 Task: Open Card Diversity and Inclusion Training in Board Corporate Social Responsibility Campaigns to Workspace Financial Planning and Analysis and add a team member Softage.1@softage.net, a label Red, a checklist Data Management, an attachment from your onedrive, a color Red and finally, add a card description 'Create and send out employee satisfaction survey on company policies and procedures' and a comment 'This task presents an opportunity to demonstrate our creativity and innovation, thinking outside the box to find new solutions.'. Add a start date 'Jan 01, 1900' with a due date 'Jan 08, 1900'
Action: Mouse moved to (216, 146)
Screenshot: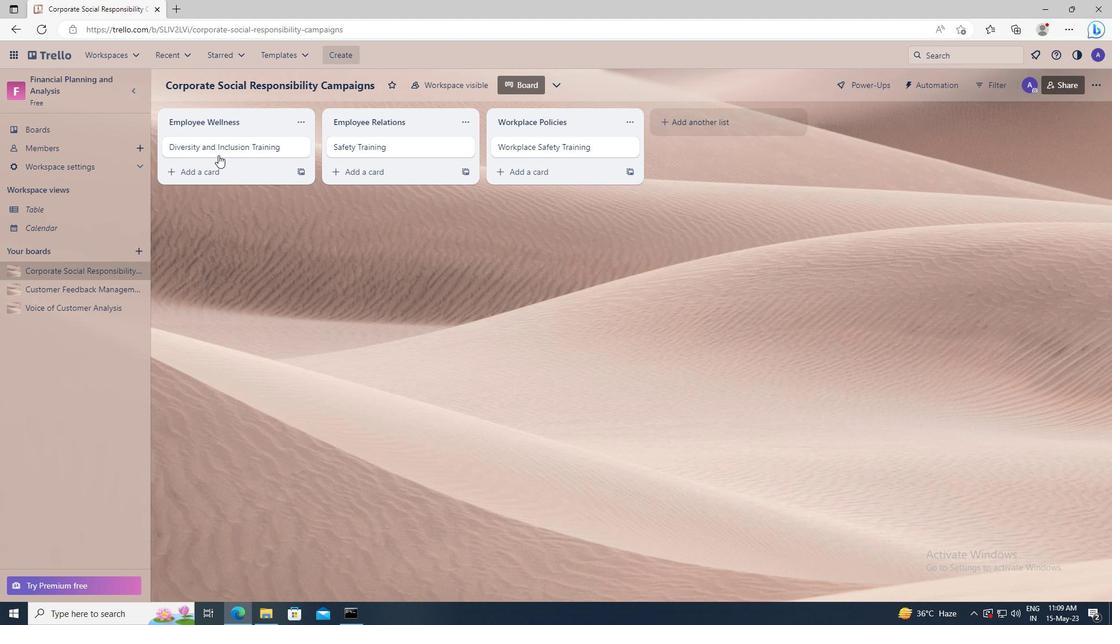 
Action: Mouse pressed left at (216, 146)
Screenshot: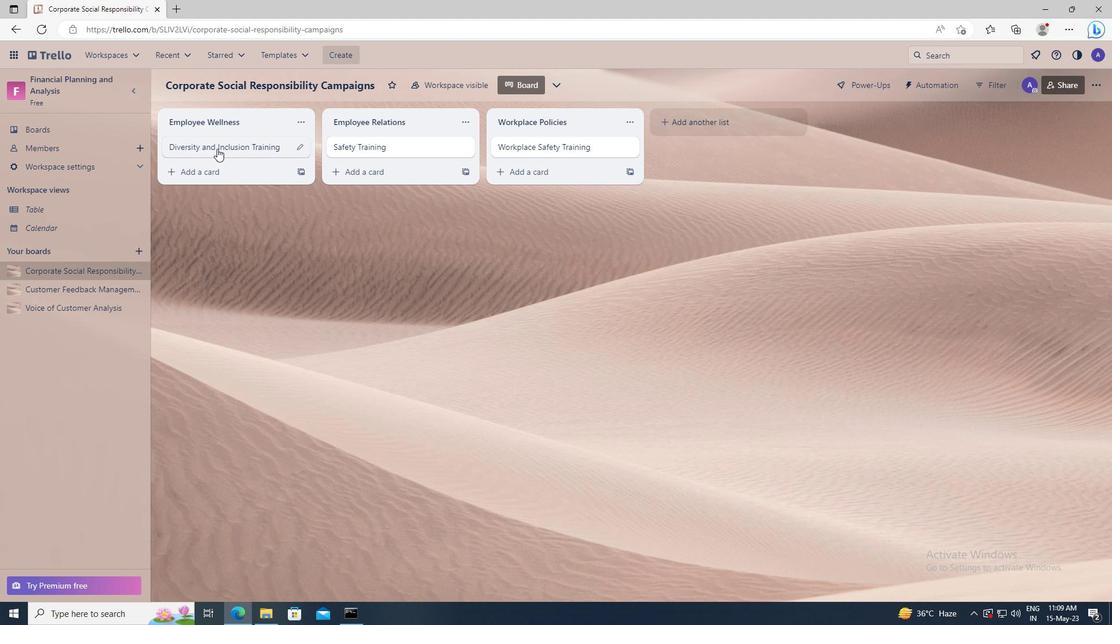 
Action: Mouse moved to (693, 144)
Screenshot: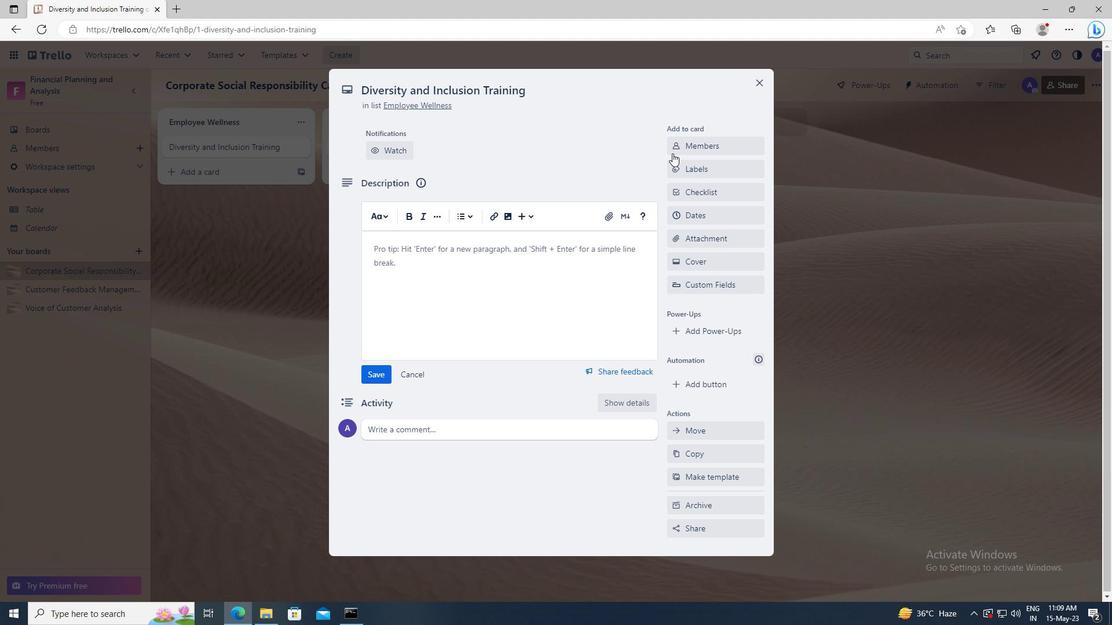 
Action: Mouse pressed left at (693, 144)
Screenshot: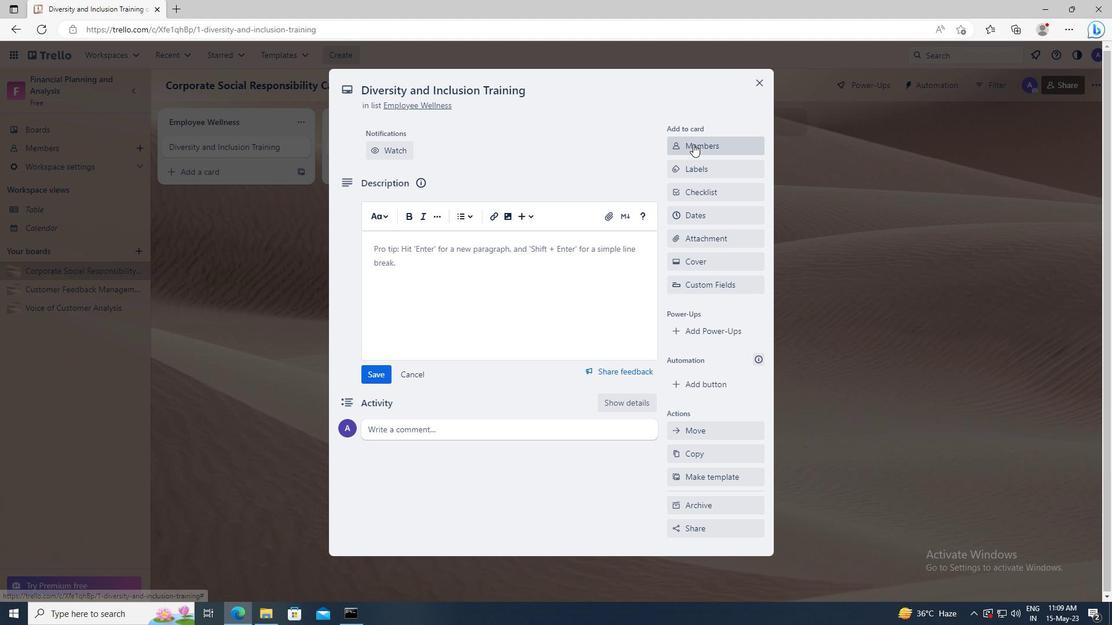 
Action: Mouse moved to (697, 199)
Screenshot: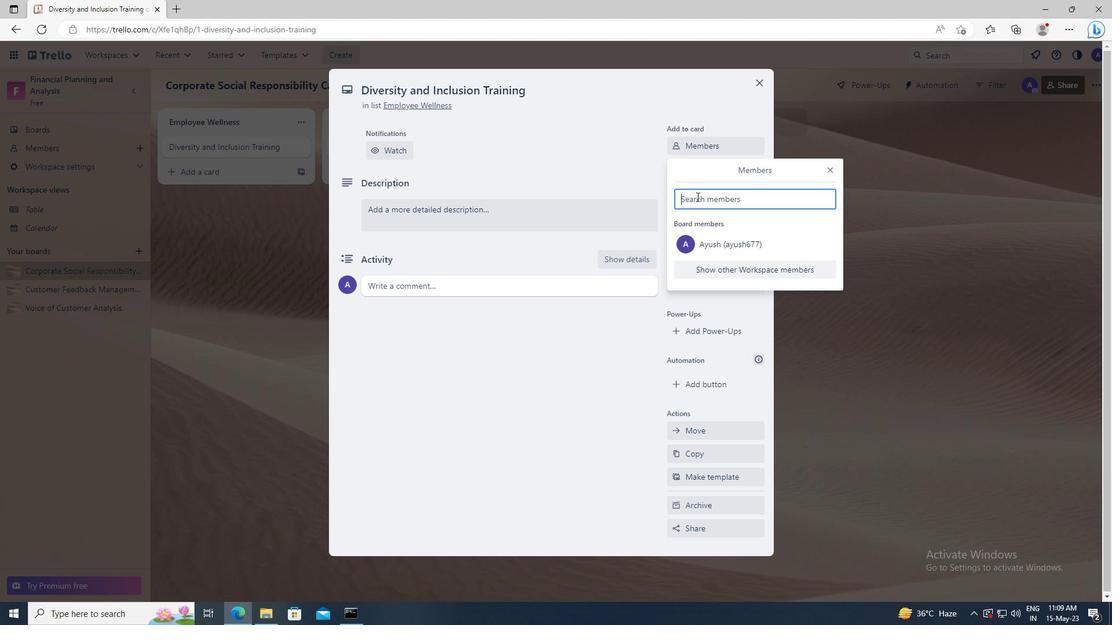 
Action: Mouse pressed left at (697, 199)
Screenshot: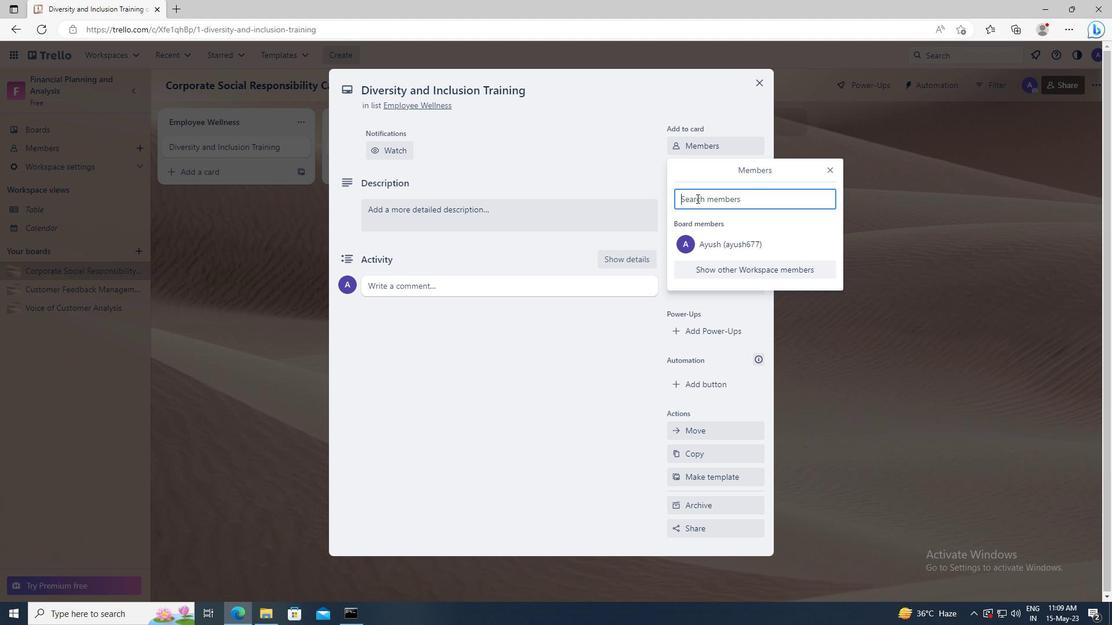 
Action: Key pressed <Key.shift>SOFTAGE.1
Screenshot: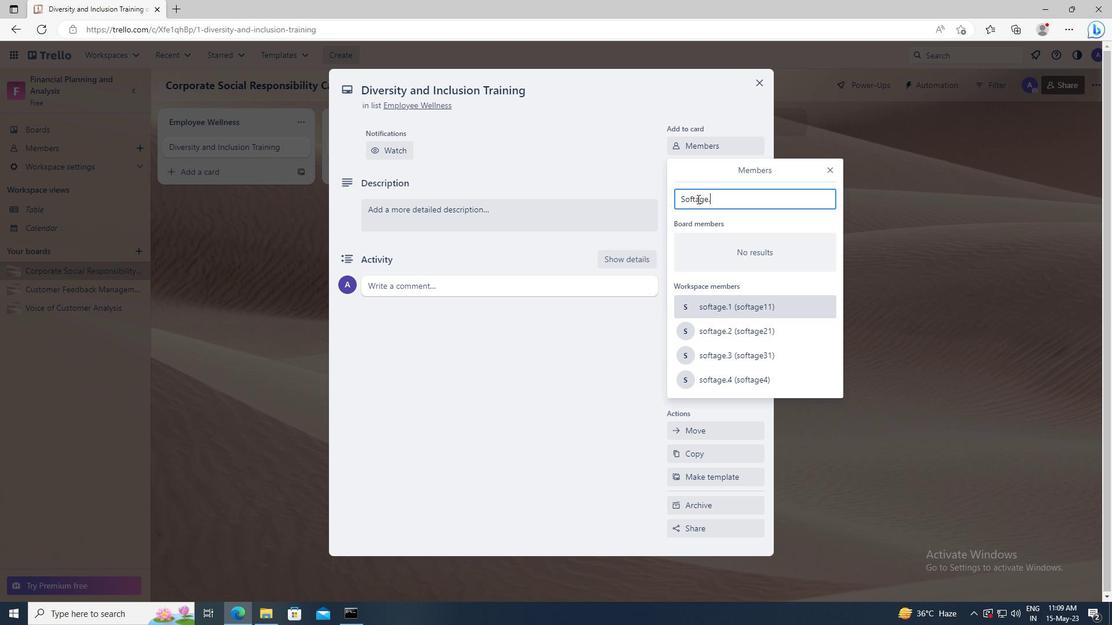 
Action: Mouse moved to (704, 304)
Screenshot: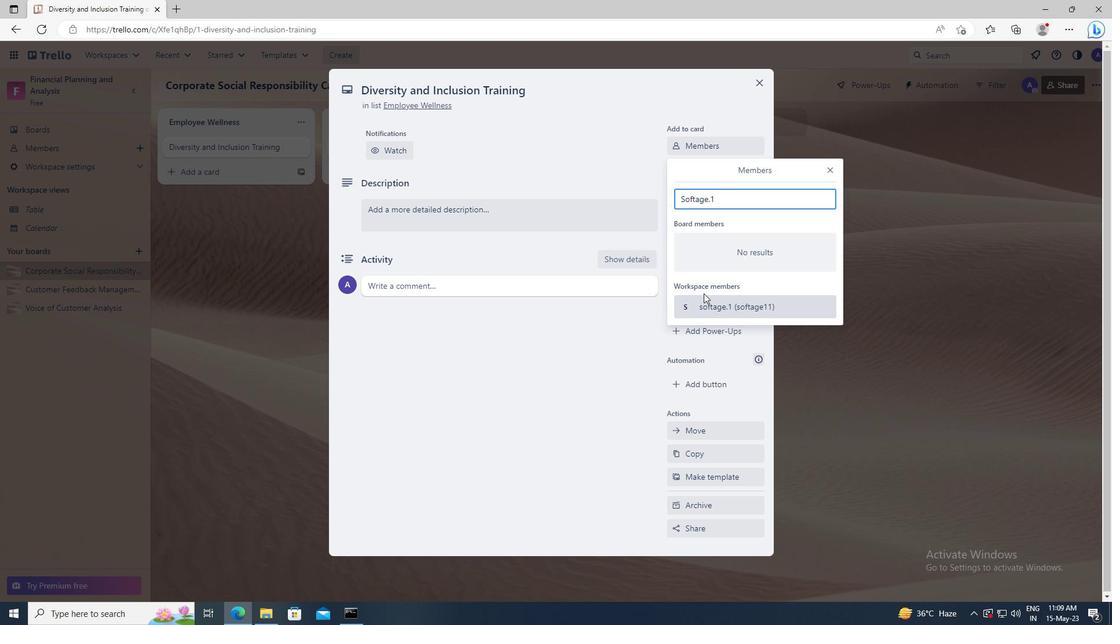 
Action: Mouse pressed left at (704, 304)
Screenshot: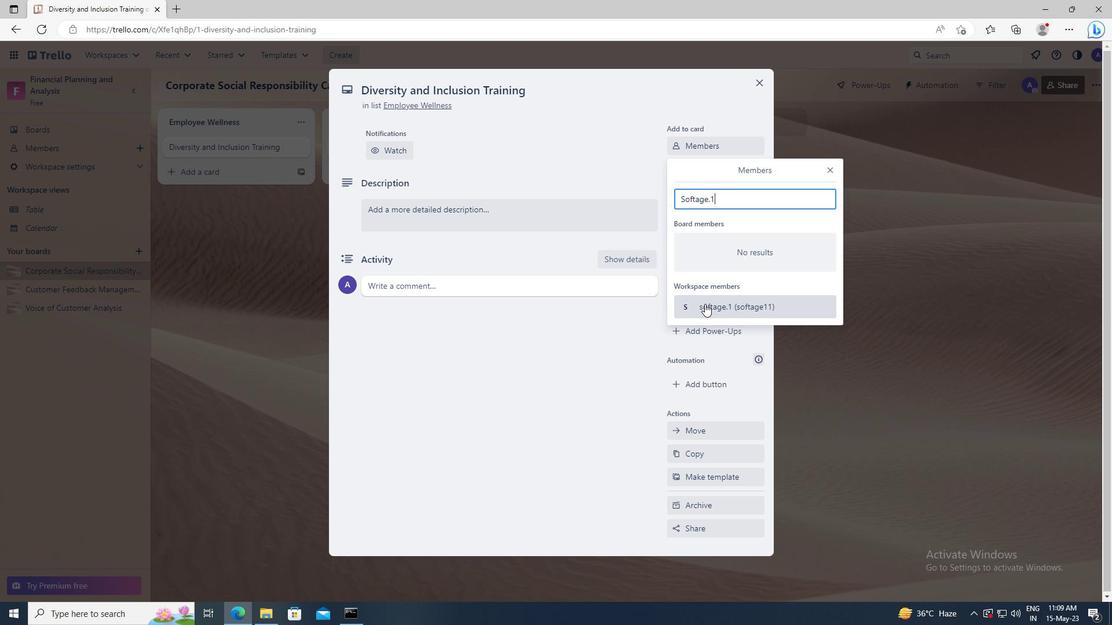 
Action: Mouse moved to (828, 168)
Screenshot: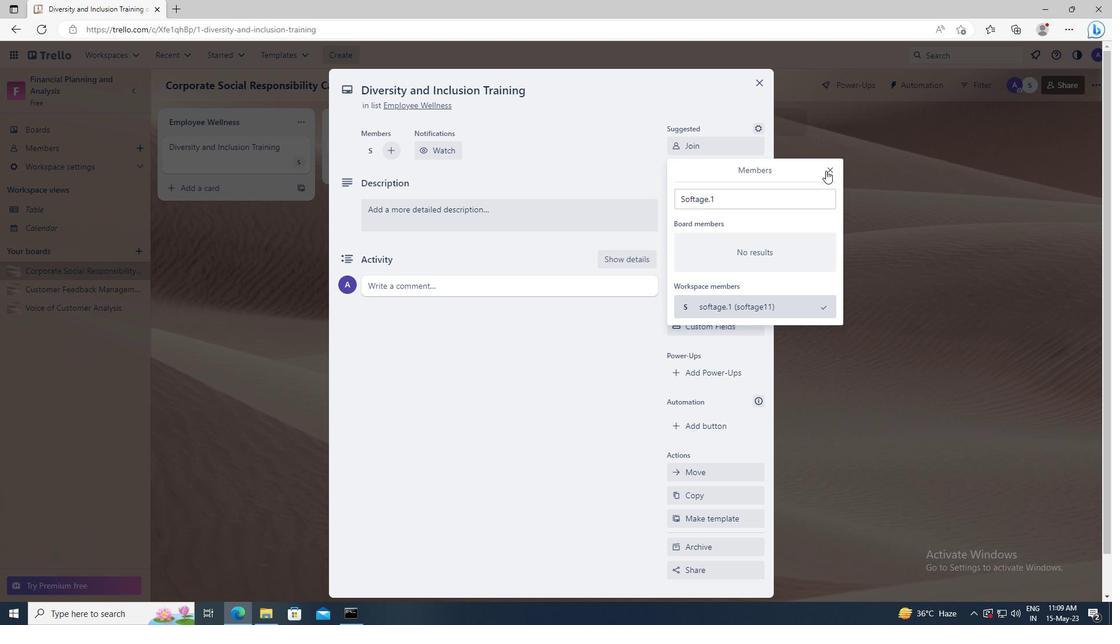 
Action: Mouse pressed left at (828, 168)
Screenshot: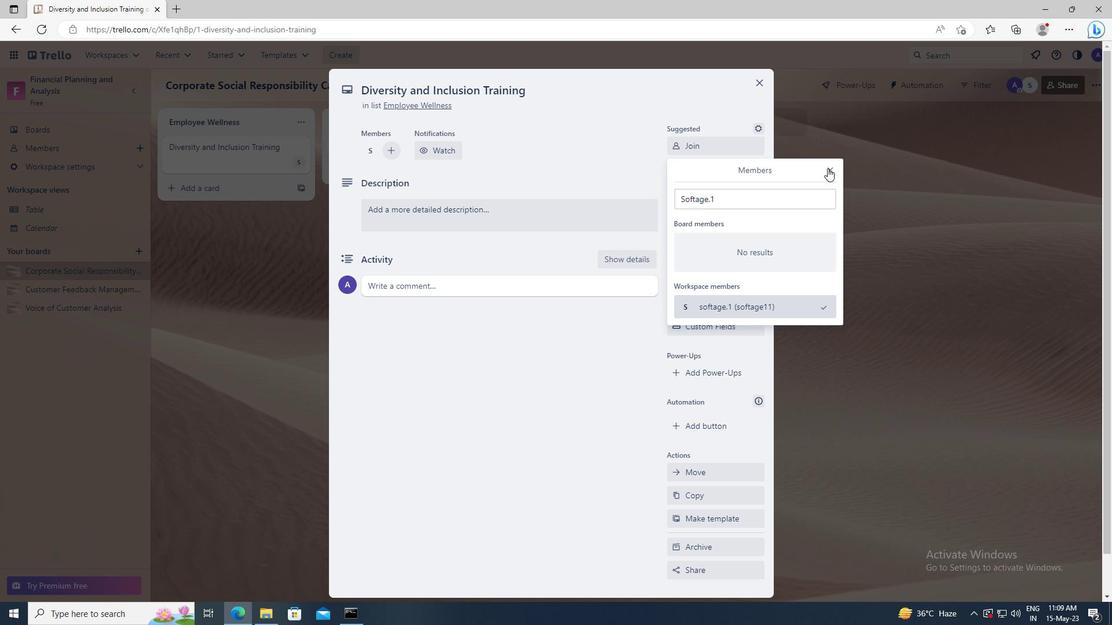 
Action: Mouse moved to (728, 206)
Screenshot: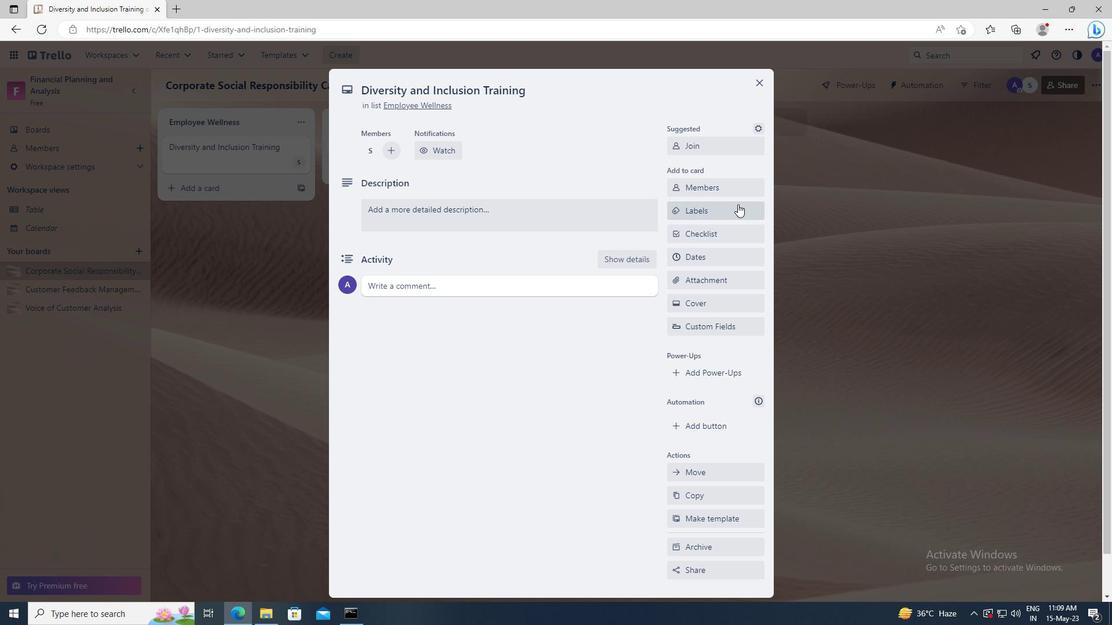 
Action: Mouse pressed left at (728, 206)
Screenshot: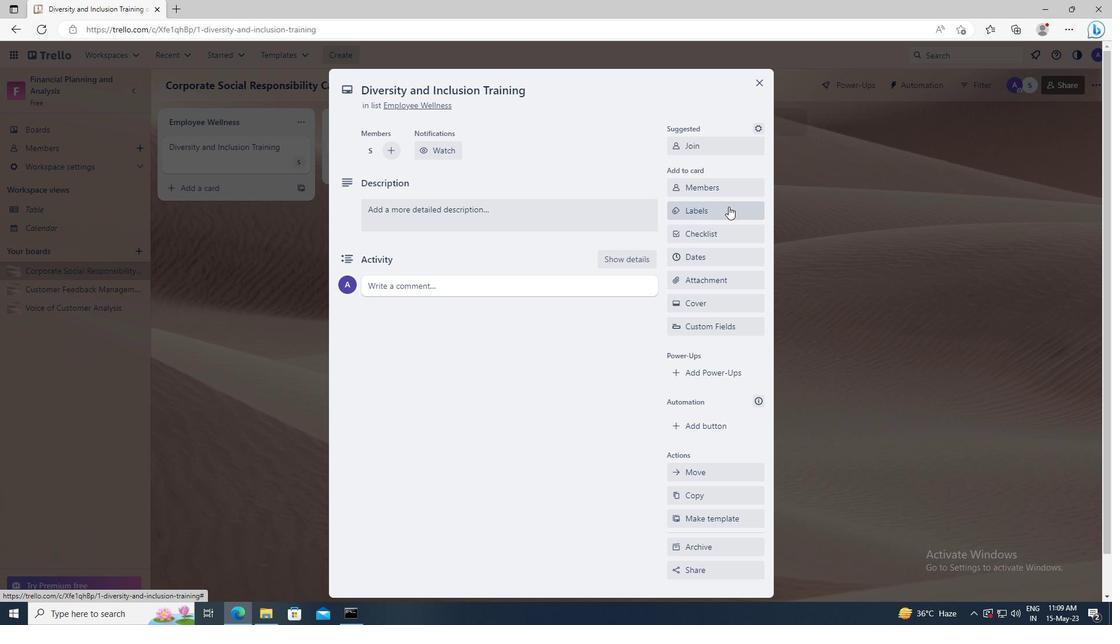 
Action: Mouse moved to (761, 436)
Screenshot: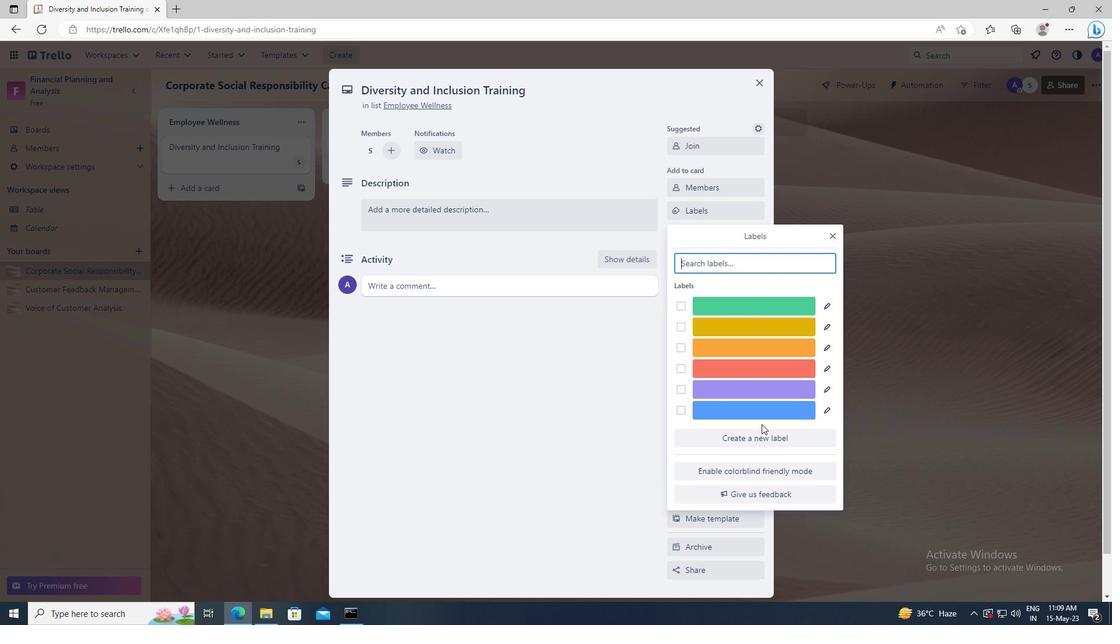 
Action: Mouse pressed left at (761, 436)
Screenshot: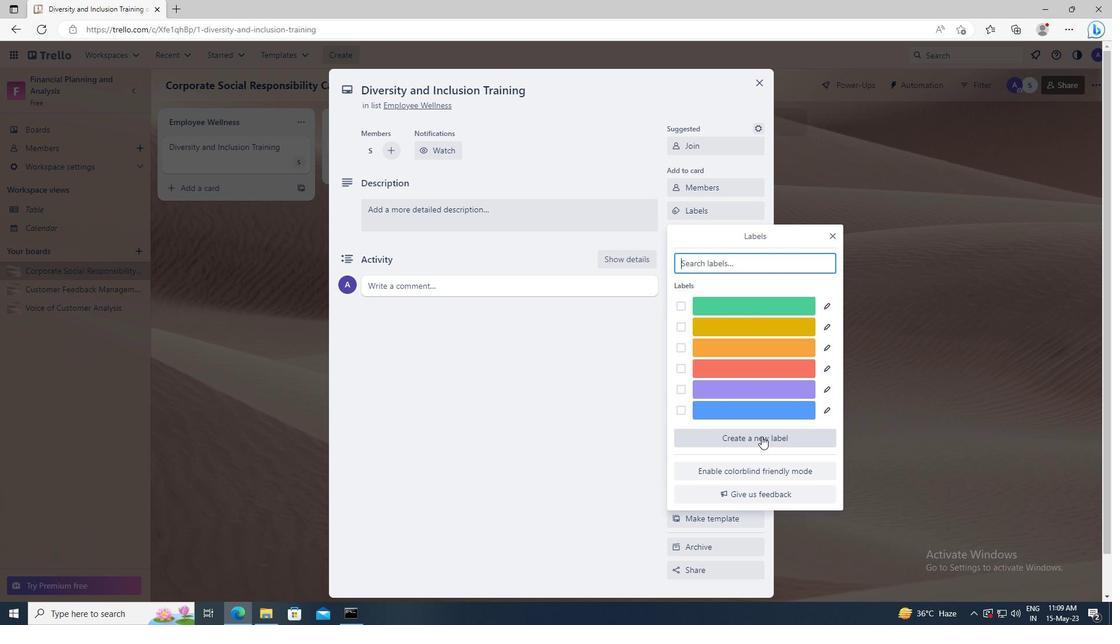 
Action: Mouse moved to (784, 404)
Screenshot: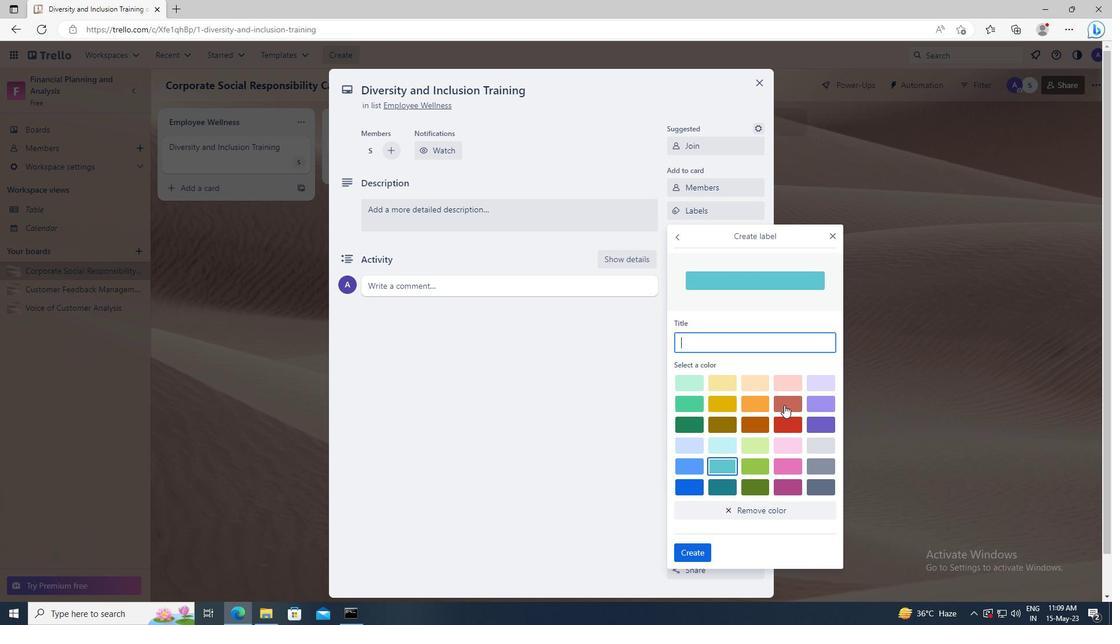 
Action: Mouse pressed left at (784, 404)
Screenshot: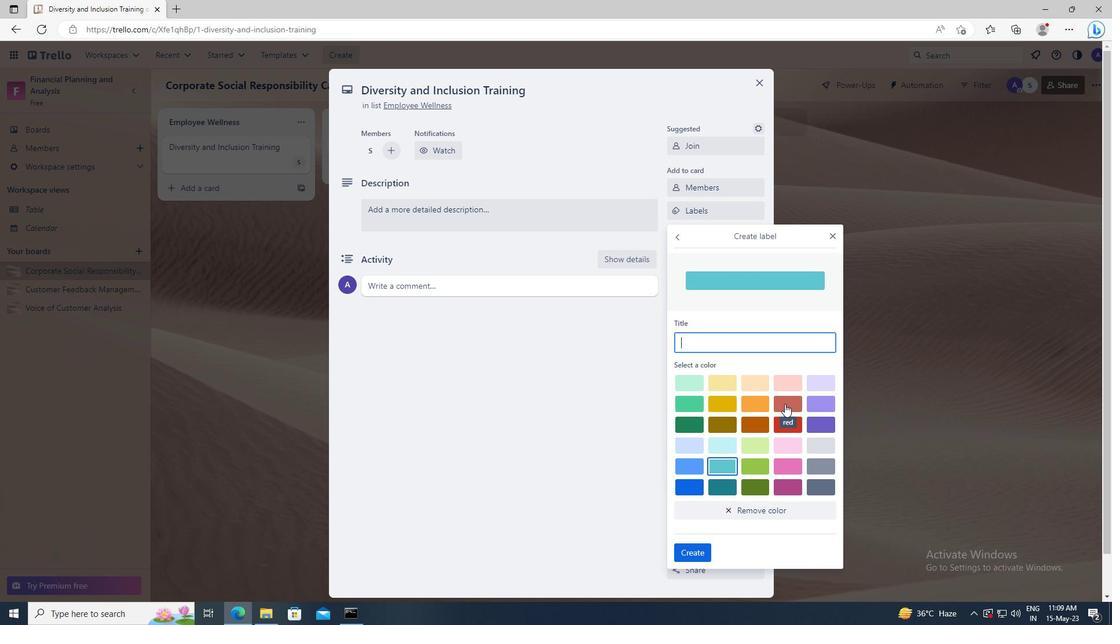 
Action: Mouse moved to (689, 554)
Screenshot: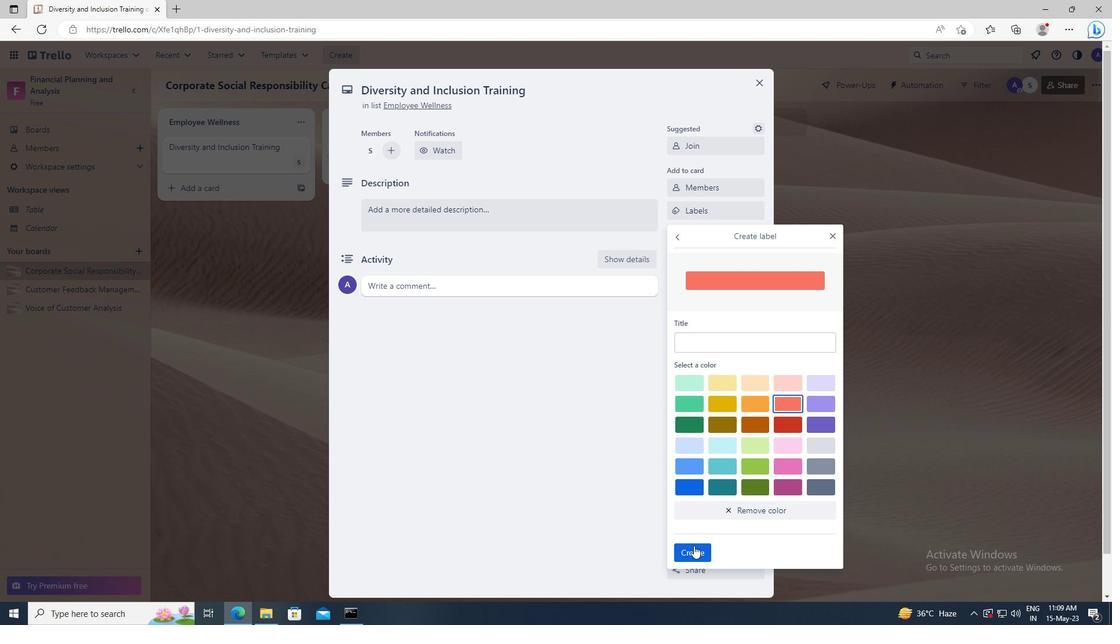 
Action: Mouse pressed left at (689, 554)
Screenshot: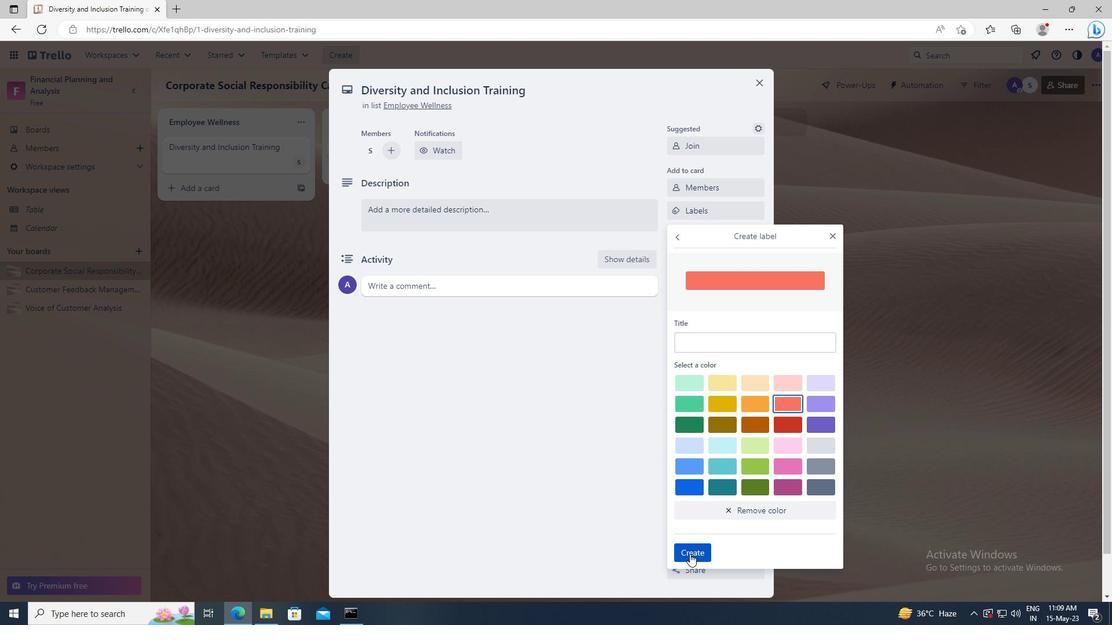 
Action: Mouse moved to (834, 236)
Screenshot: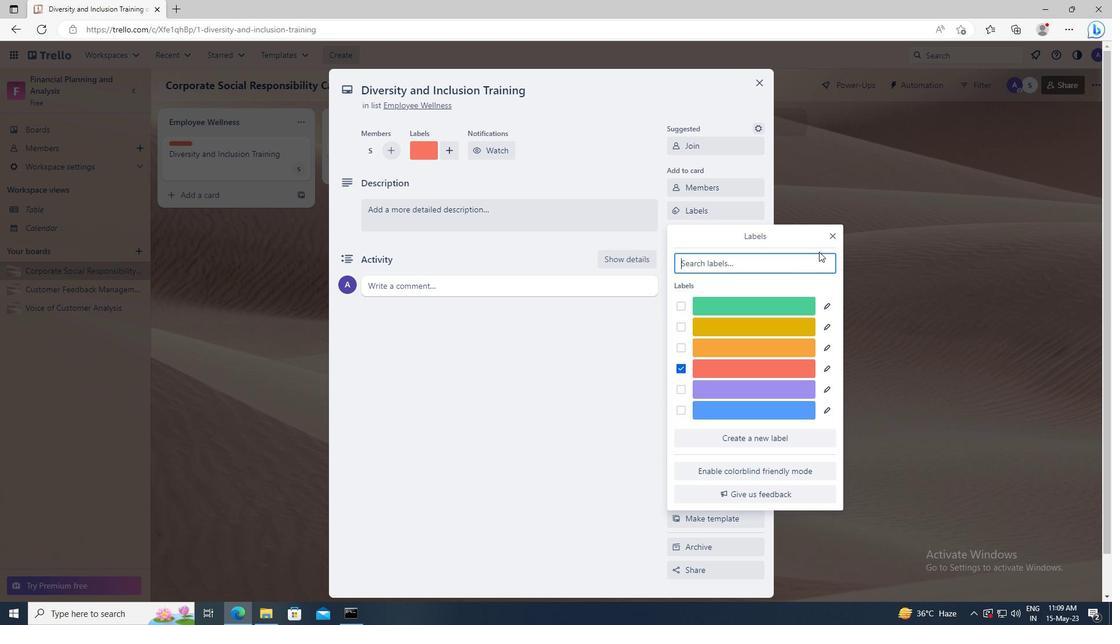 
Action: Mouse pressed left at (834, 236)
Screenshot: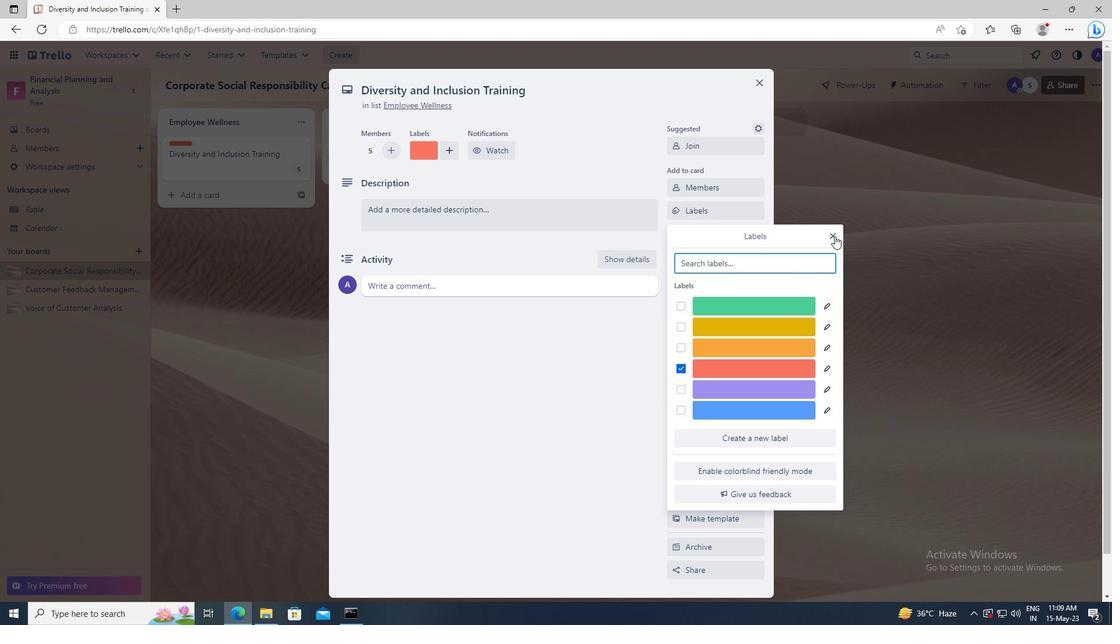 
Action: Mouse moved to (700, 238)
Screenshot: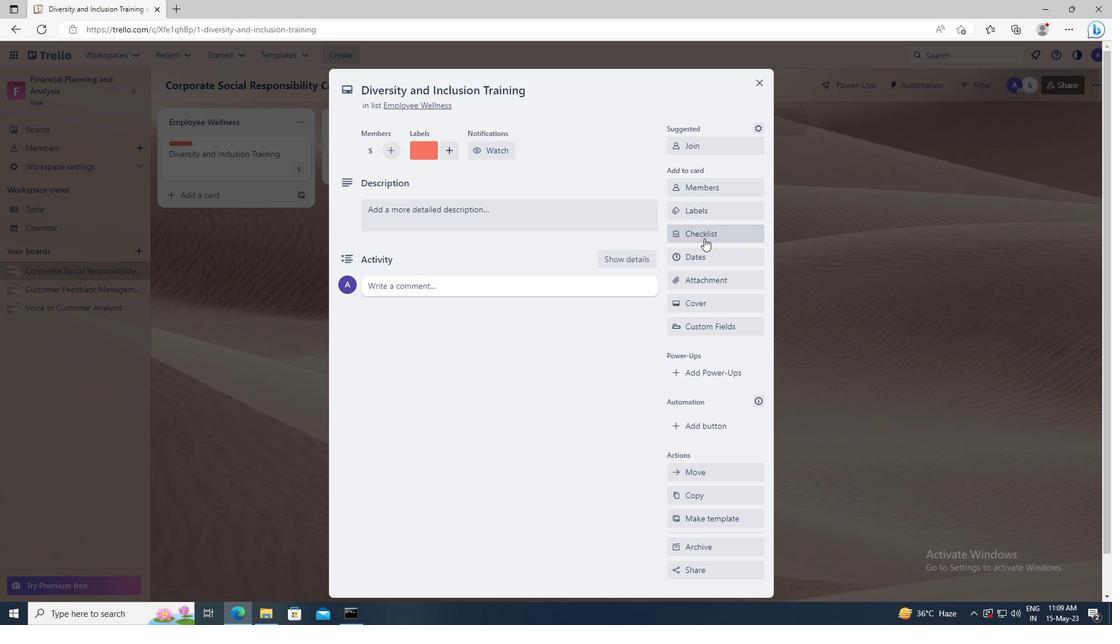 
Action: Mouse pressed left at (700, 238)
Screenshot: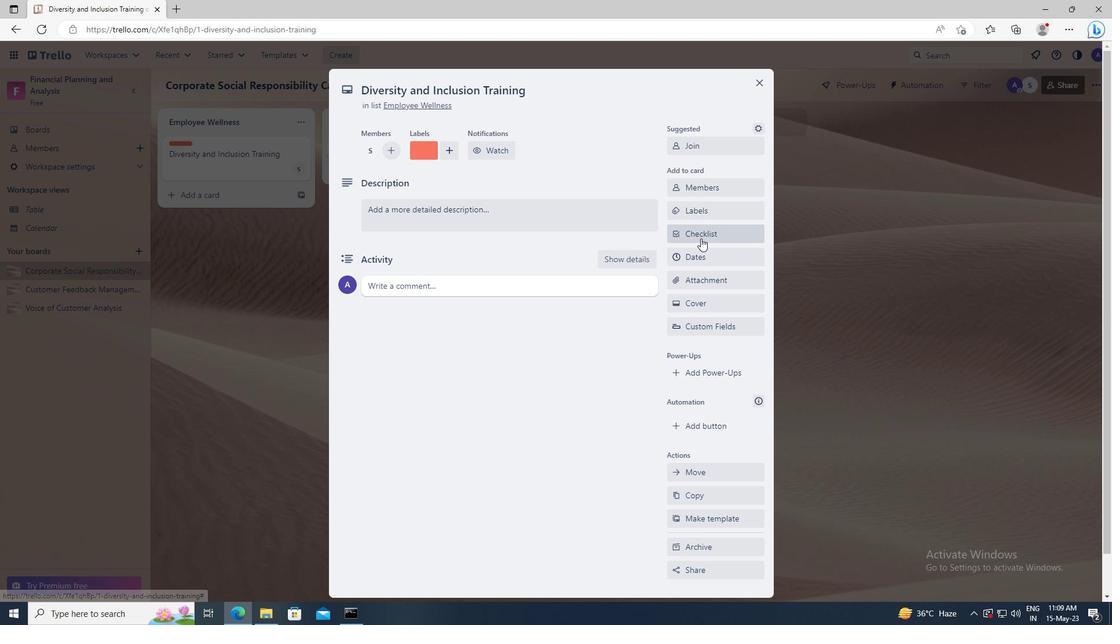 
Action: Key pressed <Key.shift>DATA<Key.space><Key.shift>MANAGEMENT
Screenshot: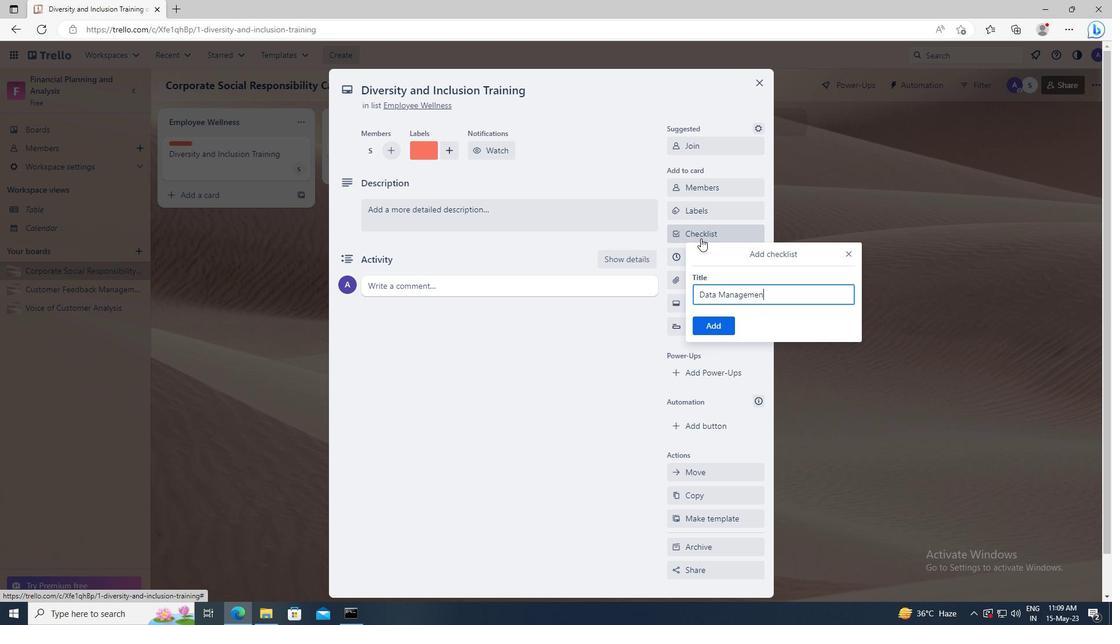 
Action: Mouse moved to (704, 324)
Screenshot: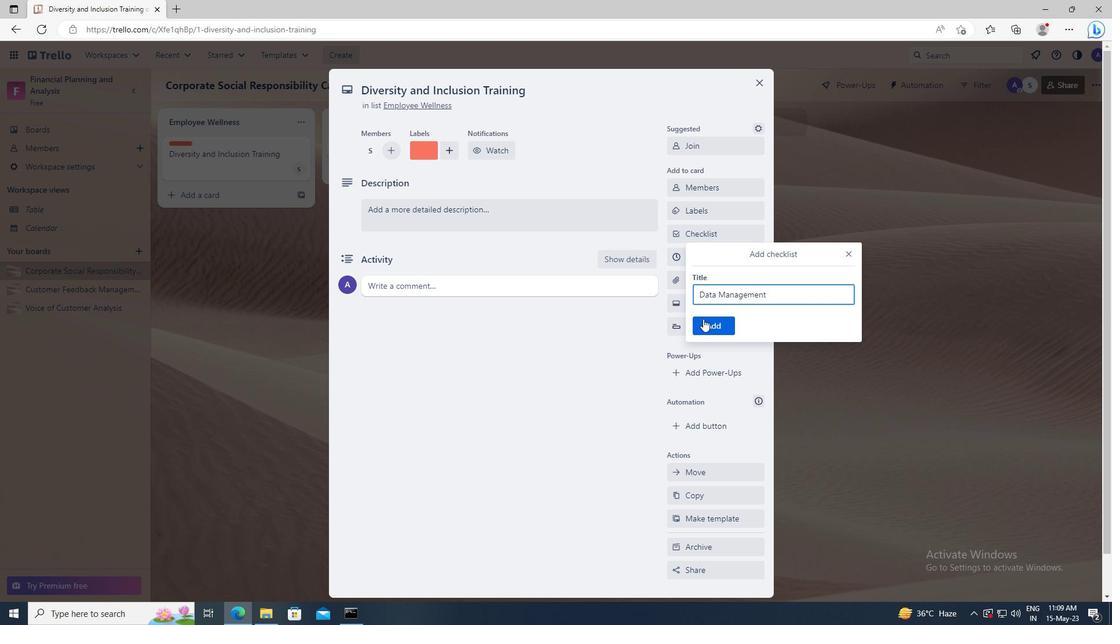 
Action: Mouse pressed left at (704, 324)
Screenshot: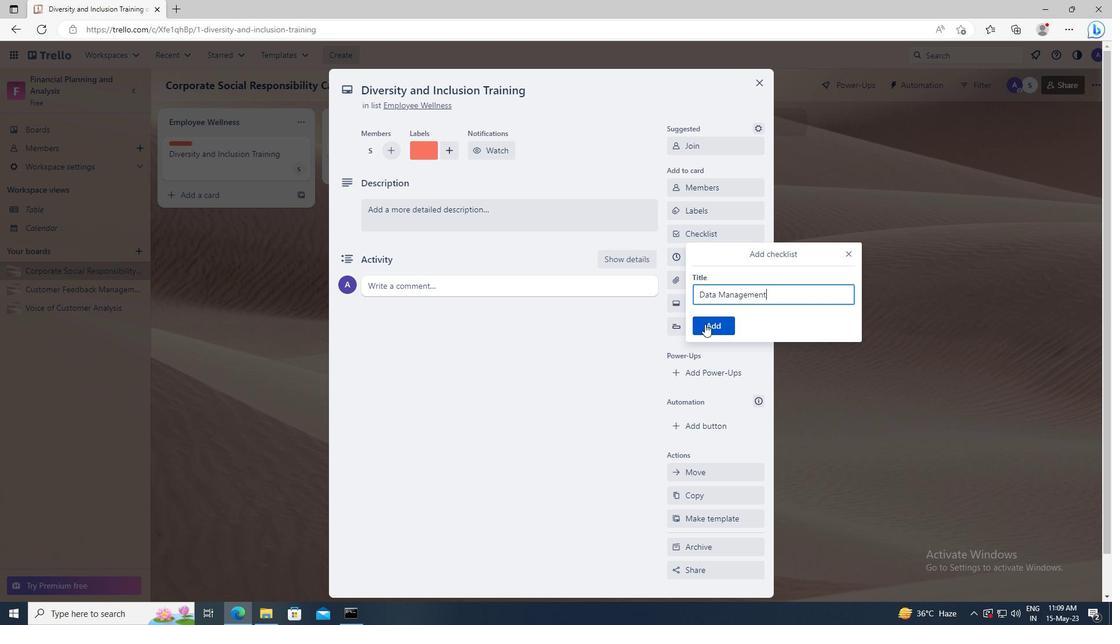 
Action: Mouse moved to (703, 283)
Screenshot: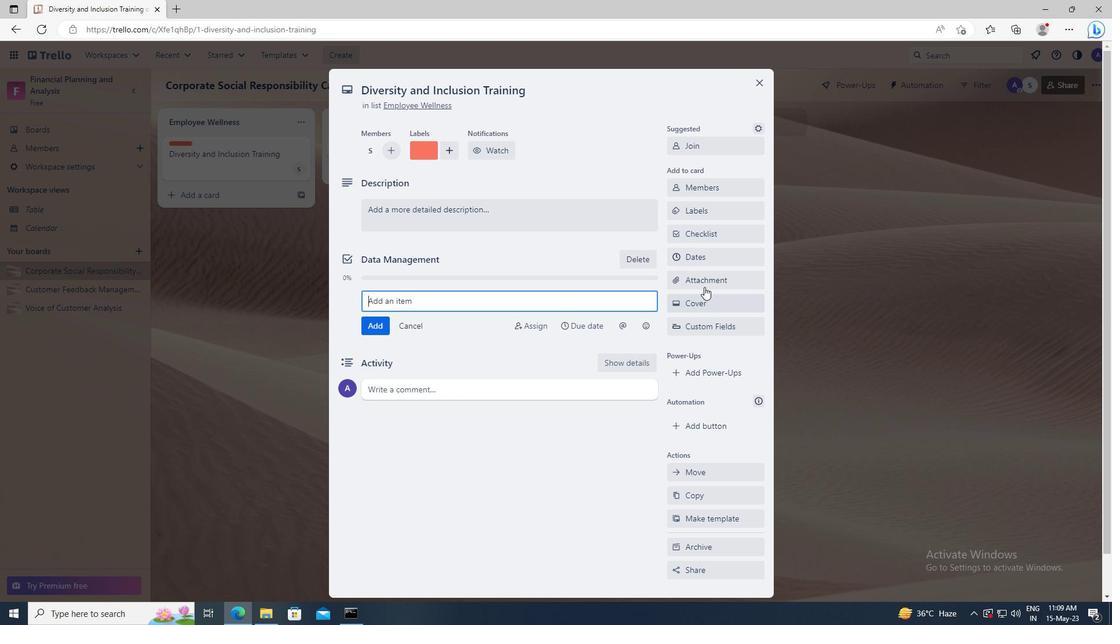 
Action: Mouse pressed left at (703, 283)
Screenshot: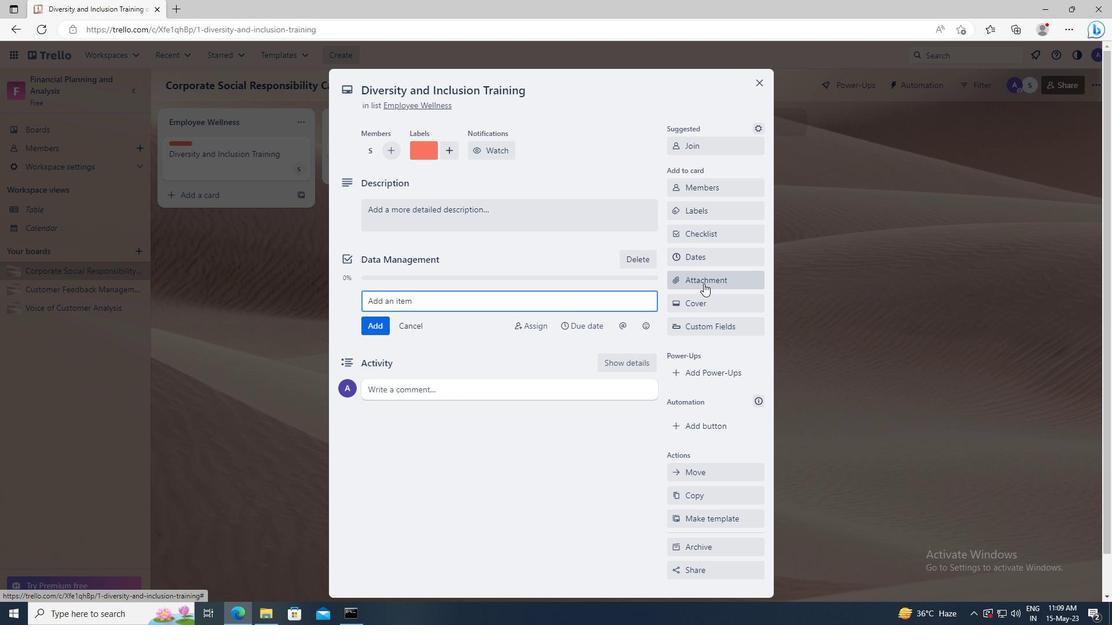 
Action: Mouse moved to (707, 419)
Screenshot: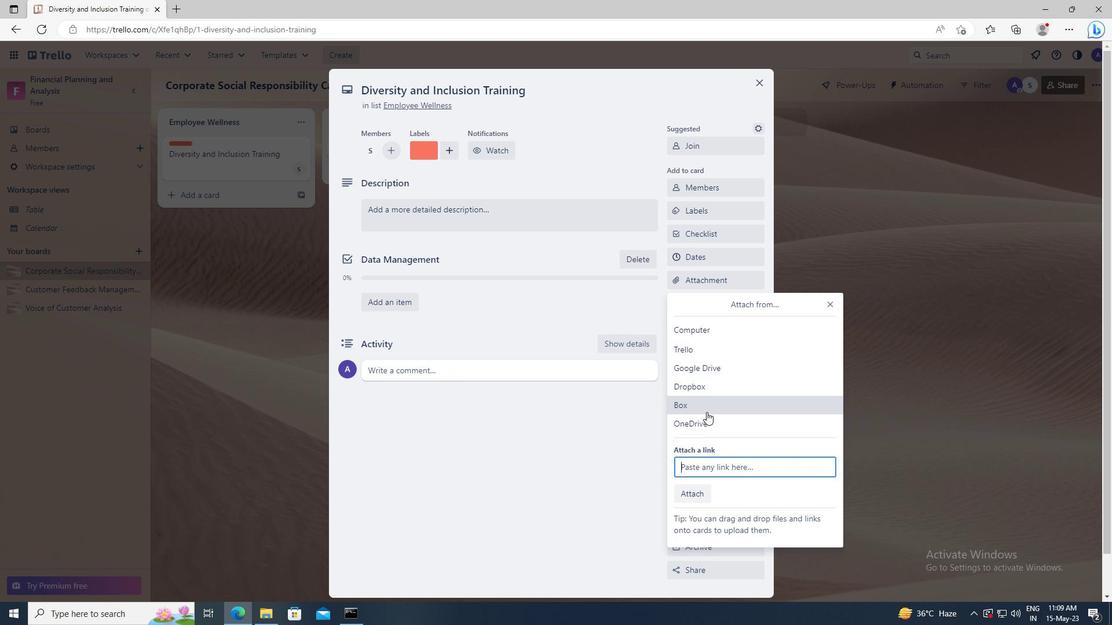 
Action: Mouse pressed left at (707, 419)
Screenshot: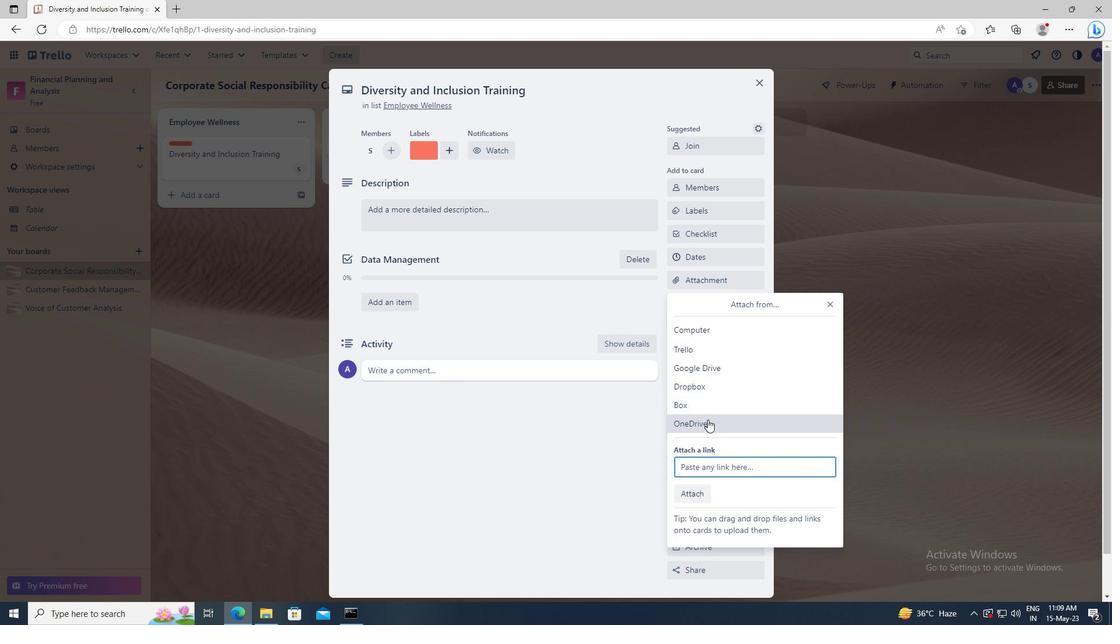 
Action: Mouse moved to (424, 228)
Screenshot: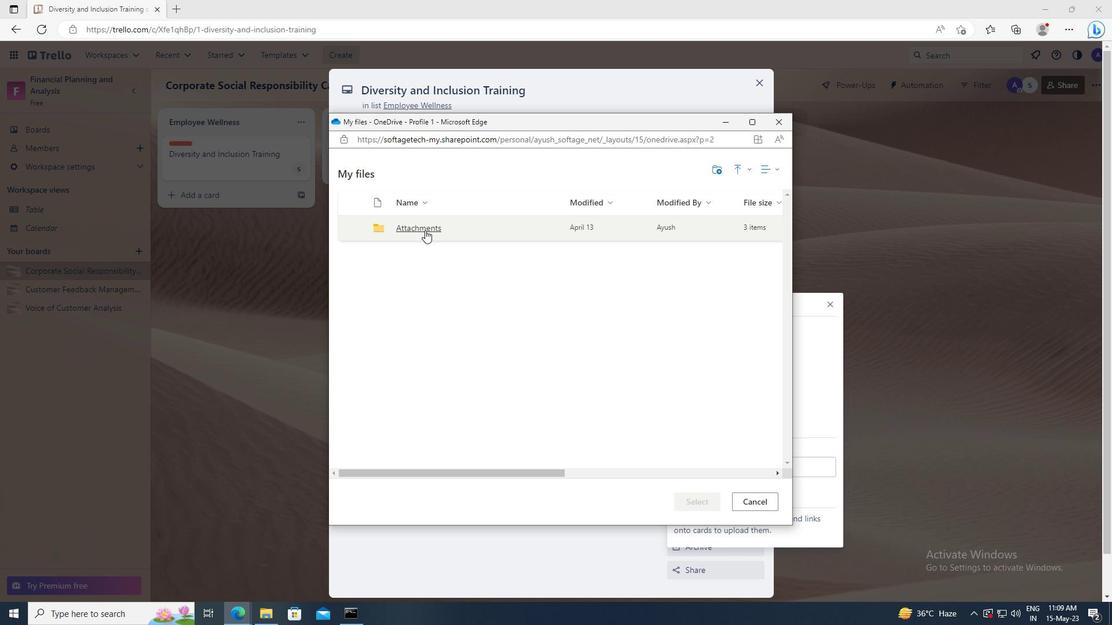 
Action: Mouse pressed left at (424, 228)
Screenshot: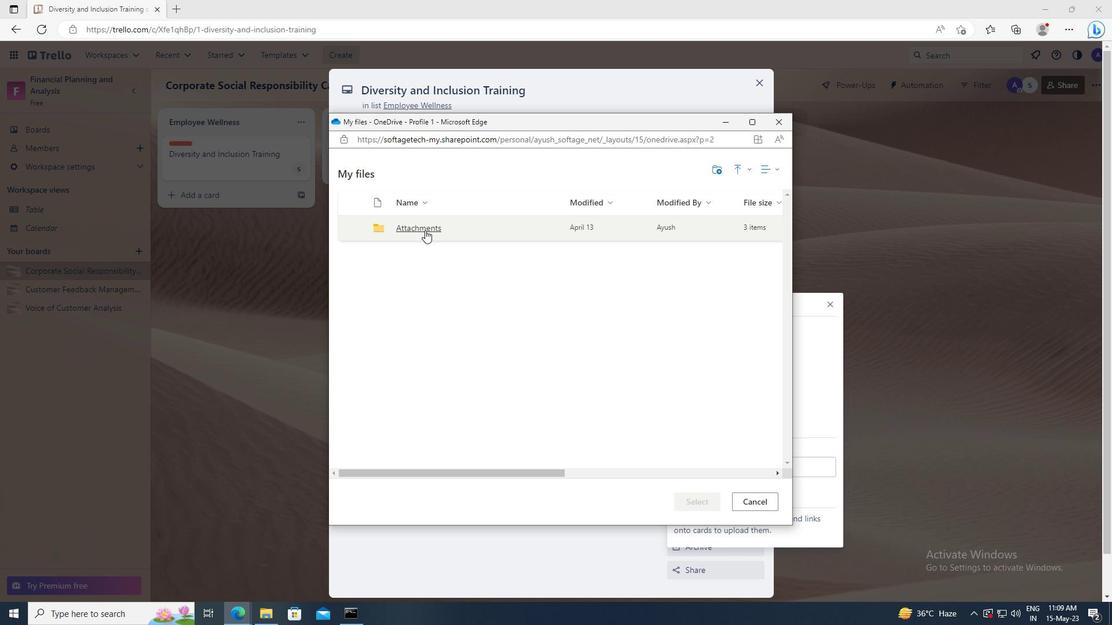 
Action: Mouse moved to (352, 229)
Screenshot: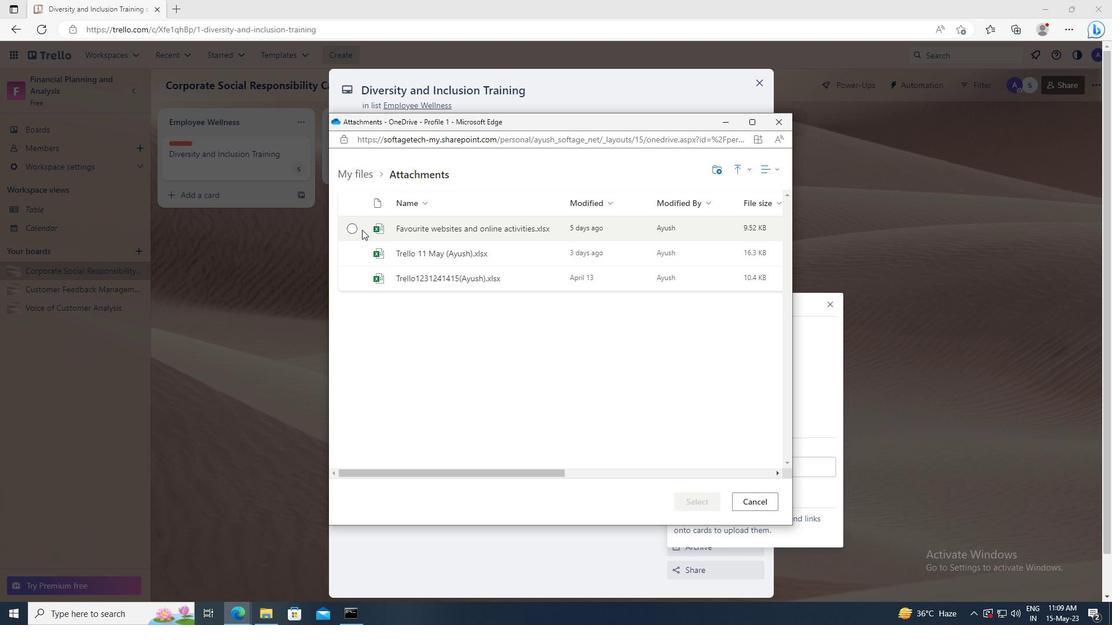 
Action: Mouse pressed left at (352, 229)
Screenshot: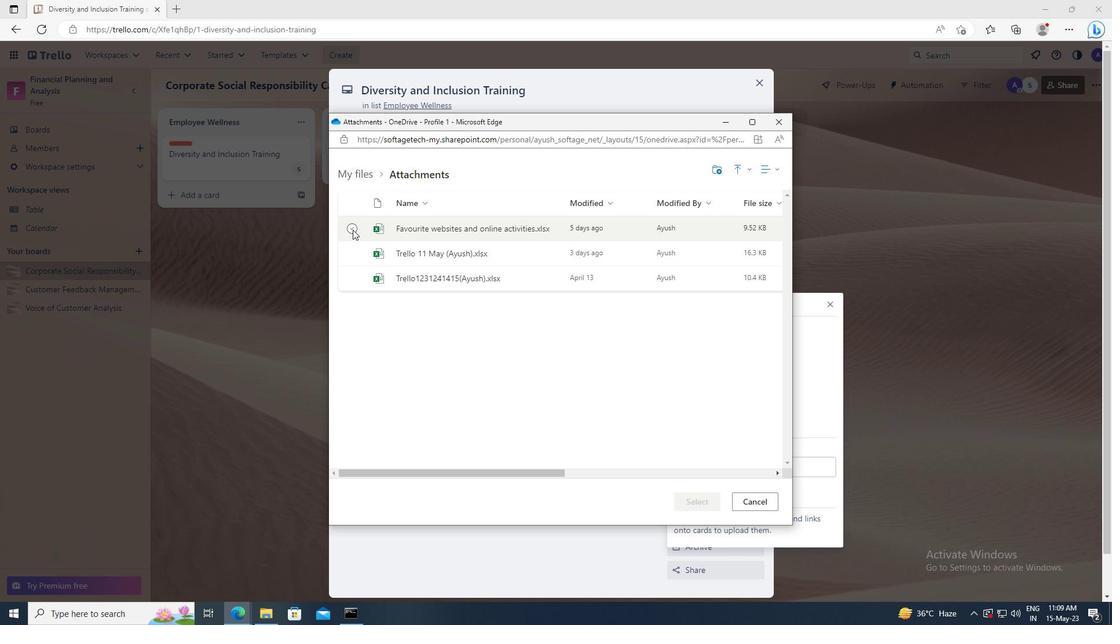 
Action: Mouse moved to (690, 507)
Screenshot: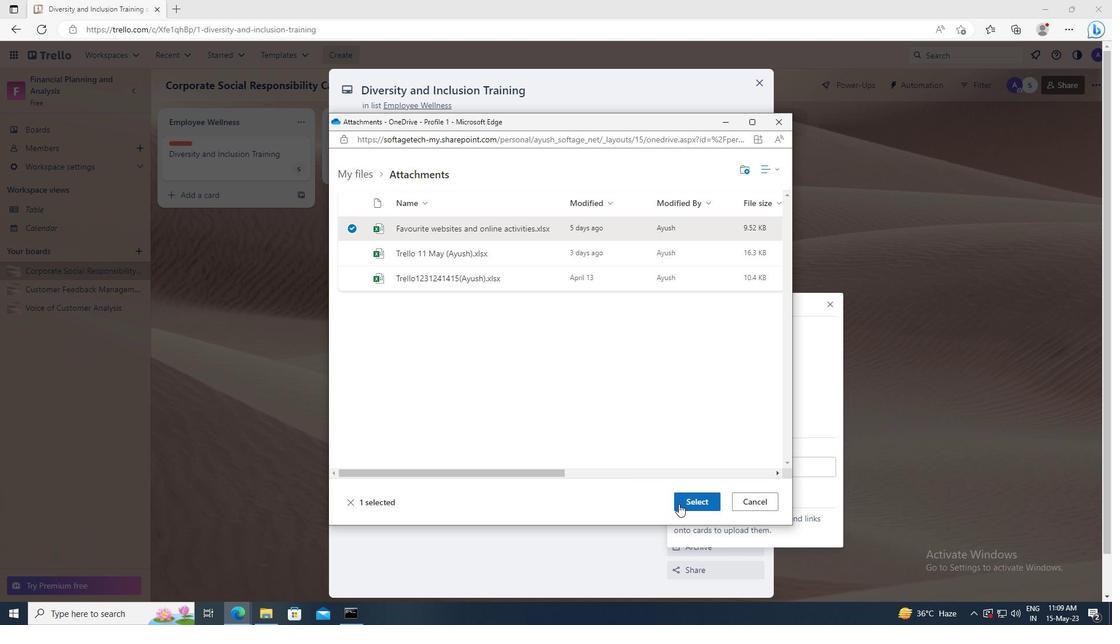 
Action: Mouse pressed left at (690, 507)
Screenshot: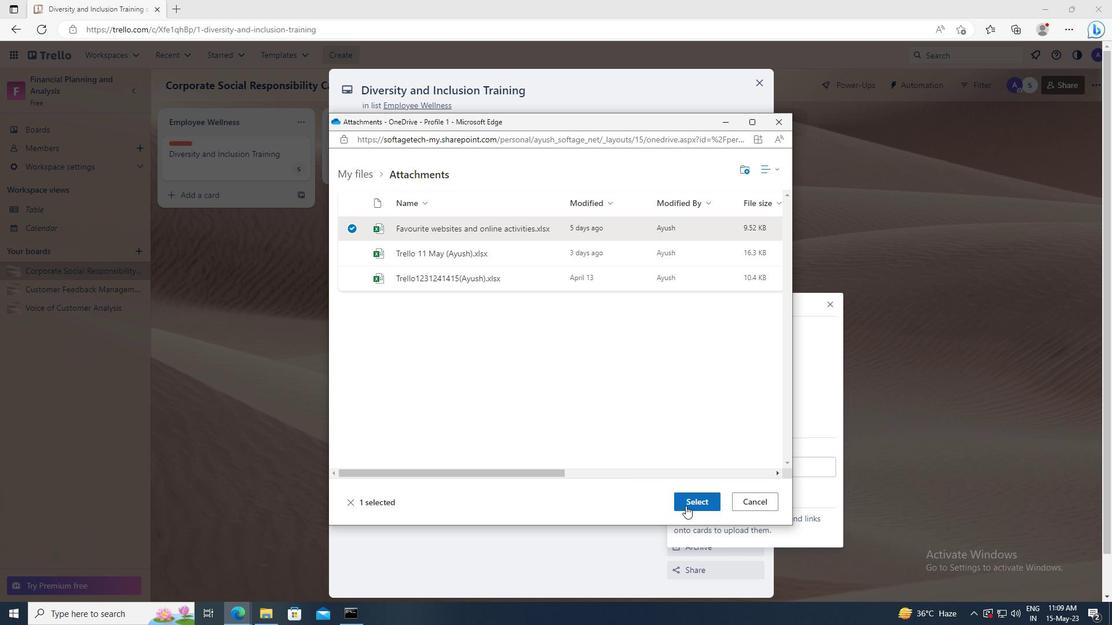 
Action: Mouse moved to (693, 308)
Screenshot: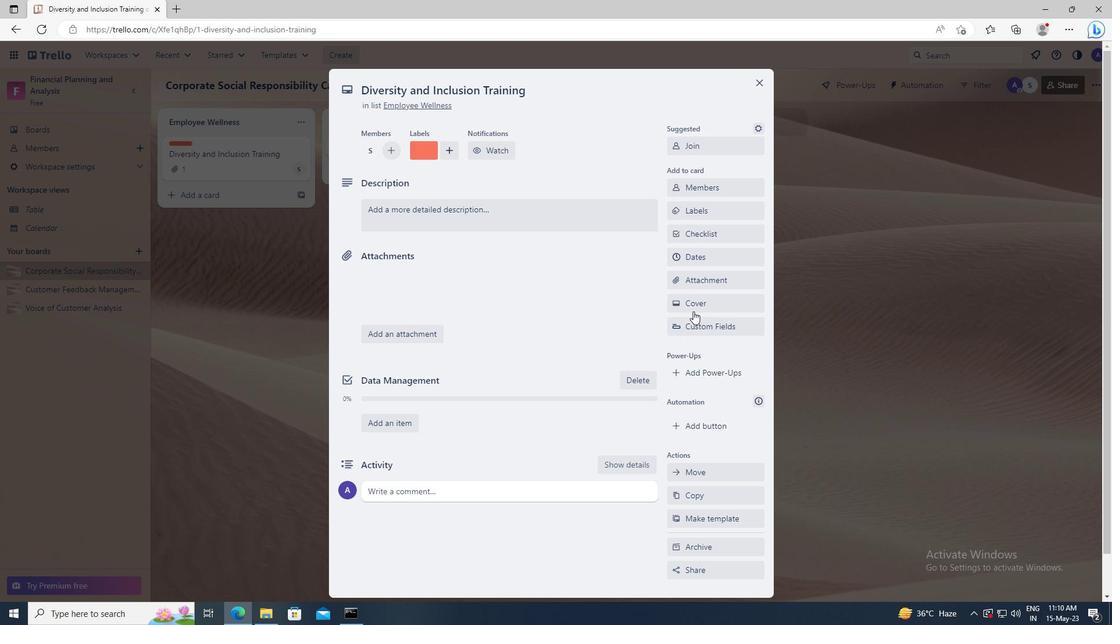 
Action: Mouse pressed left at (693, 308)
Screenshot: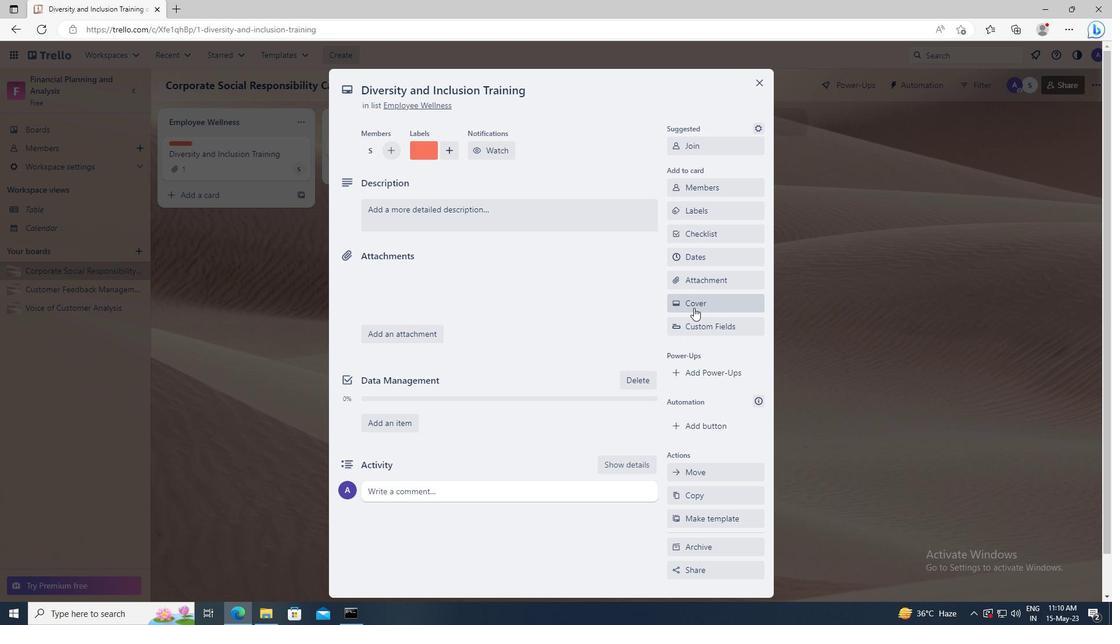 
Action: Mouse moved to (791, 368)
Screenshot: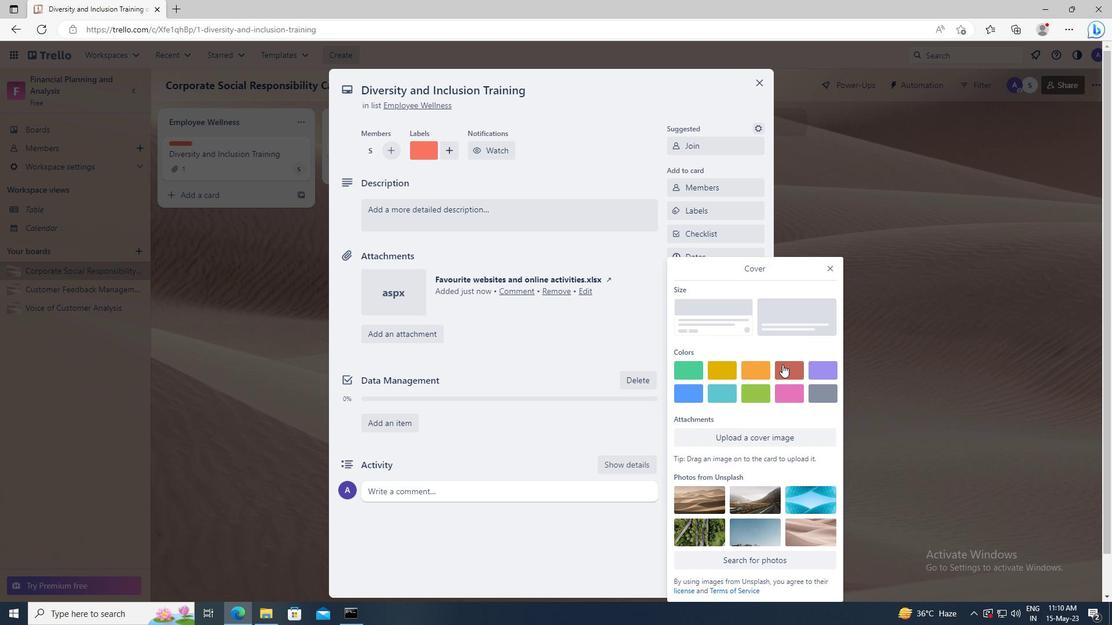 
Action: Mouse pressed left at (791, 368)
Screenshot: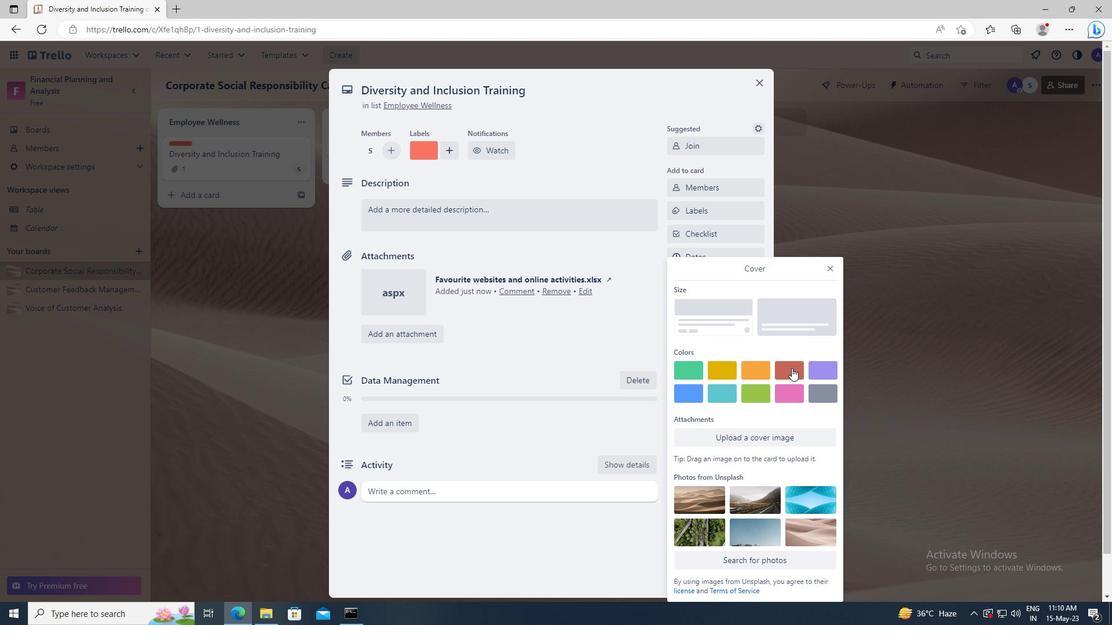 
Action: Mouse moved to (829, 246)
Screenshot: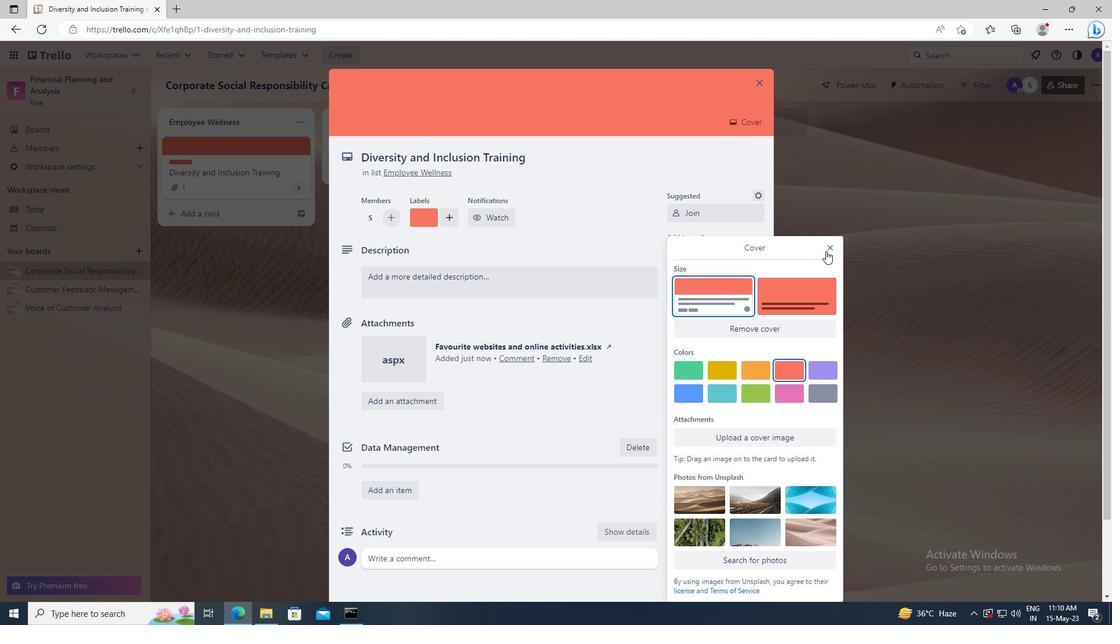 
Action: Mouse pressed left at (829, 246)
Screenshot: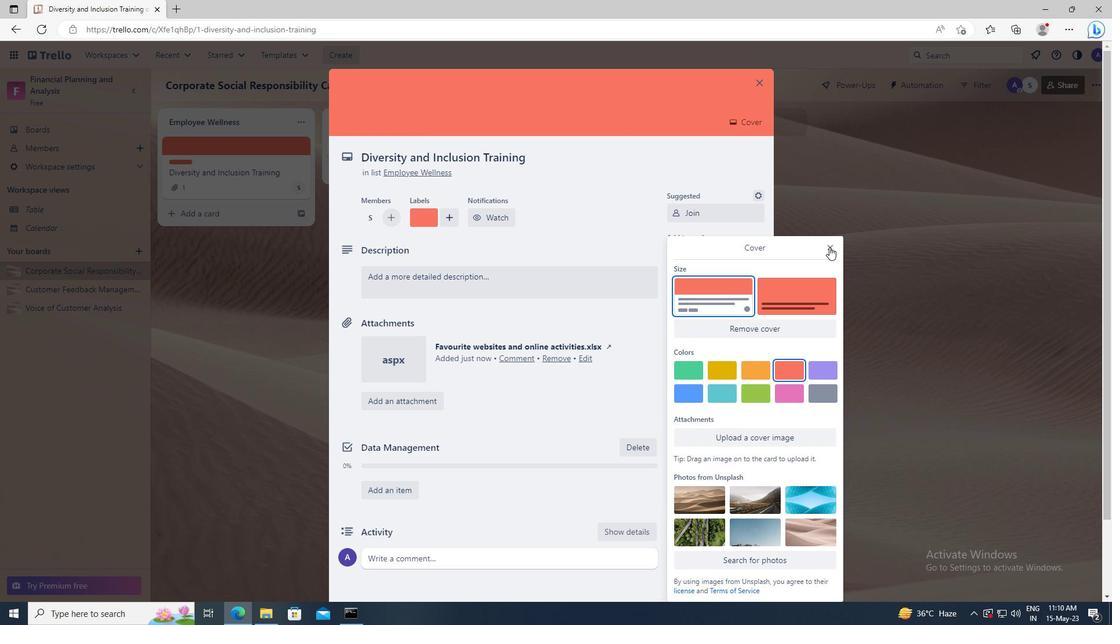 
Action: Mouse moved to (518, 279)
Screenshot: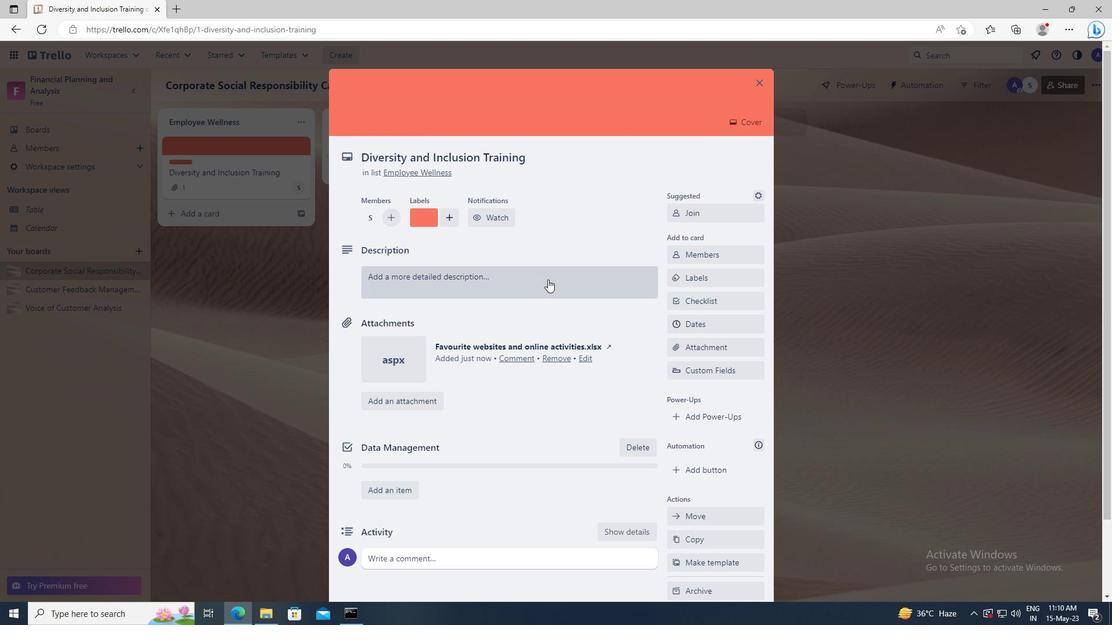 
Action: Mouse pressed left at (518, 279)
Screenshot: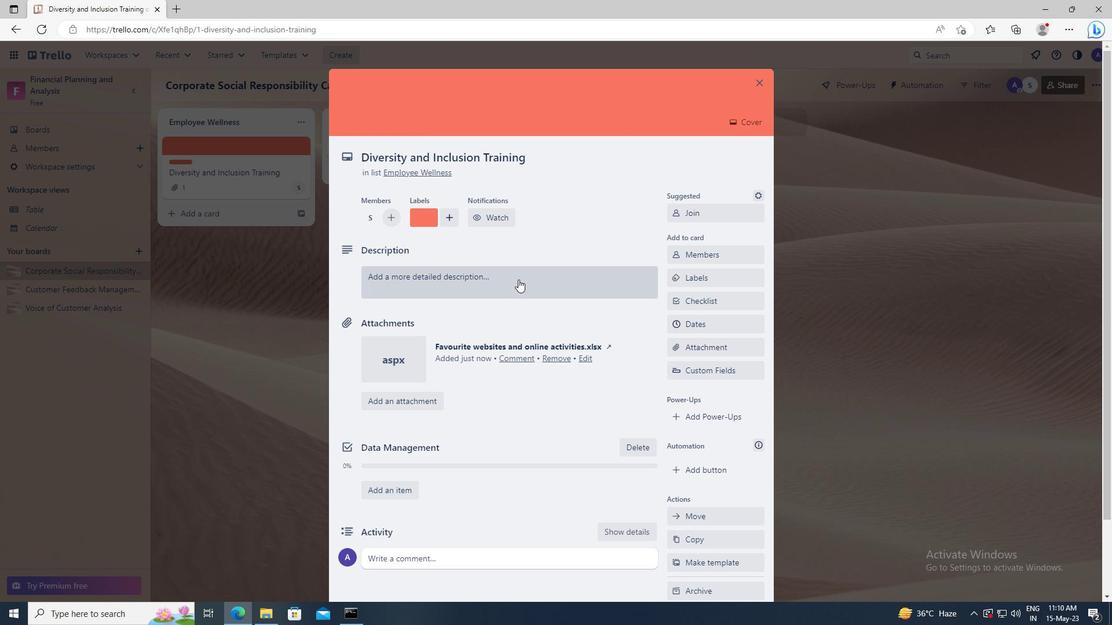 
Action: Key pressed <Key.shift>CREATE<Key.space>AND<Key.space>SEND<Key.space>OUT<Key.space>EMPLOYEE<Key.space>SATISFACTION<Key.space>SURVEY<Key.space>ON<Key.space>COMPANY<Key.space>POLICIES<Key.space>AND<Key.space>PROCEDURES
Screenshot: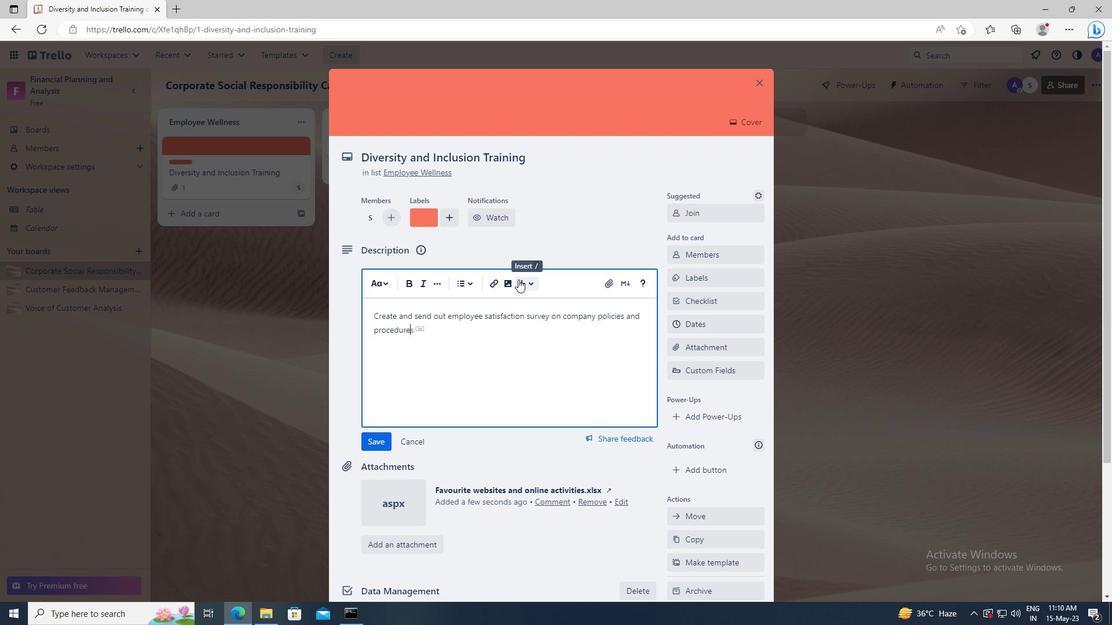 
Action: Mouse scrolled (518, 279) with delta (0, 0)
Screenshot: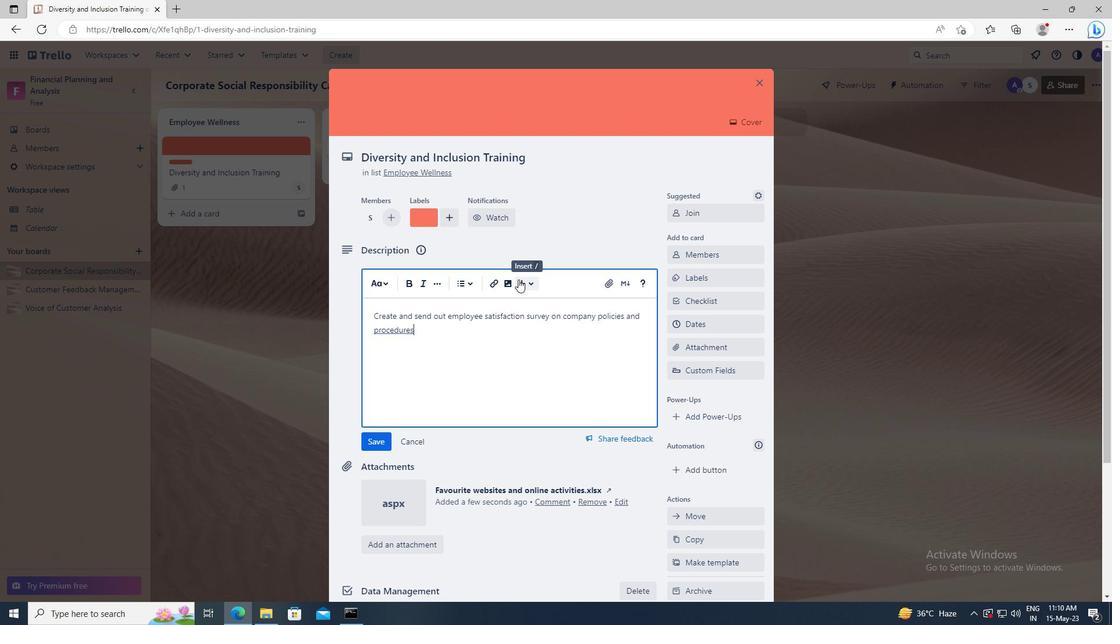
Action: Mouse moved to (380, 353)
Screenshot: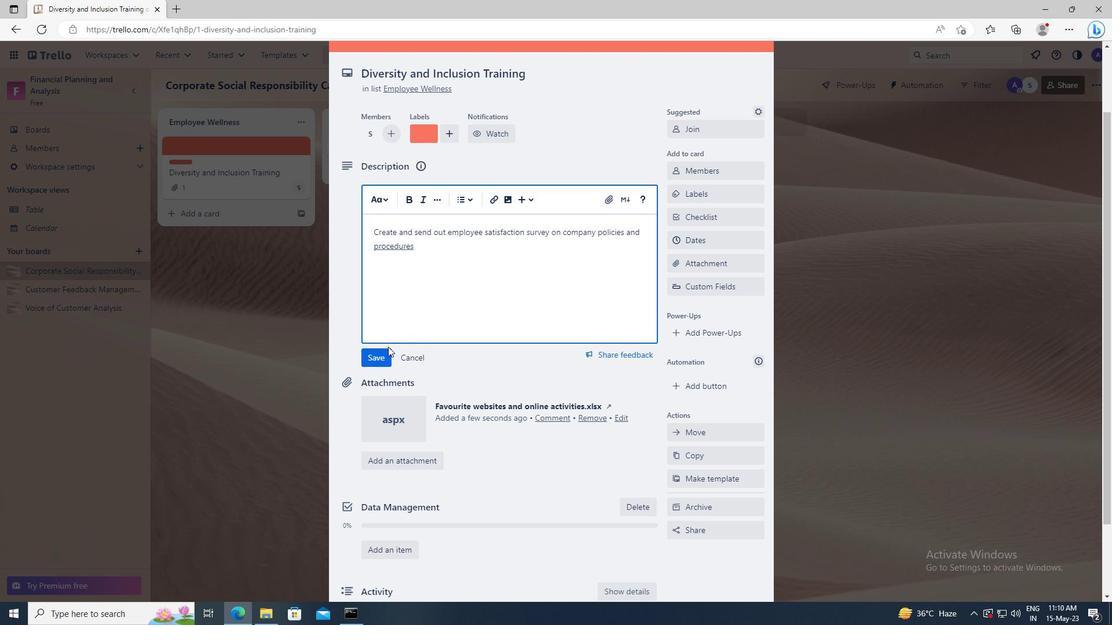 
Action: Mouse pressed left at (380, 353)
Screenshot: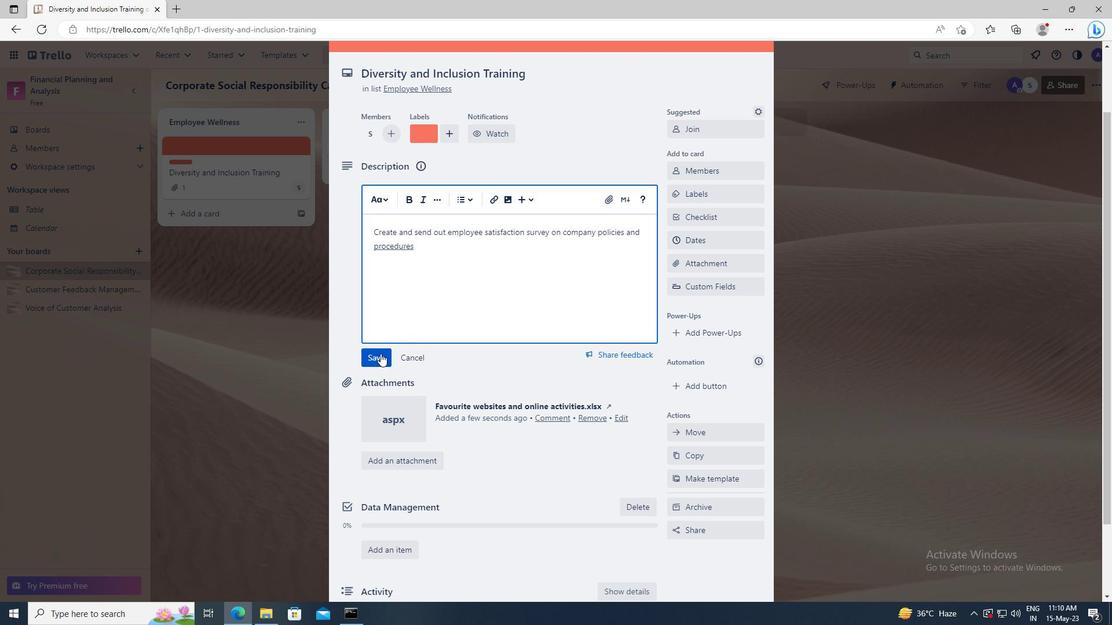 
Action: Mouse moved to (392, 465)
Screenshot: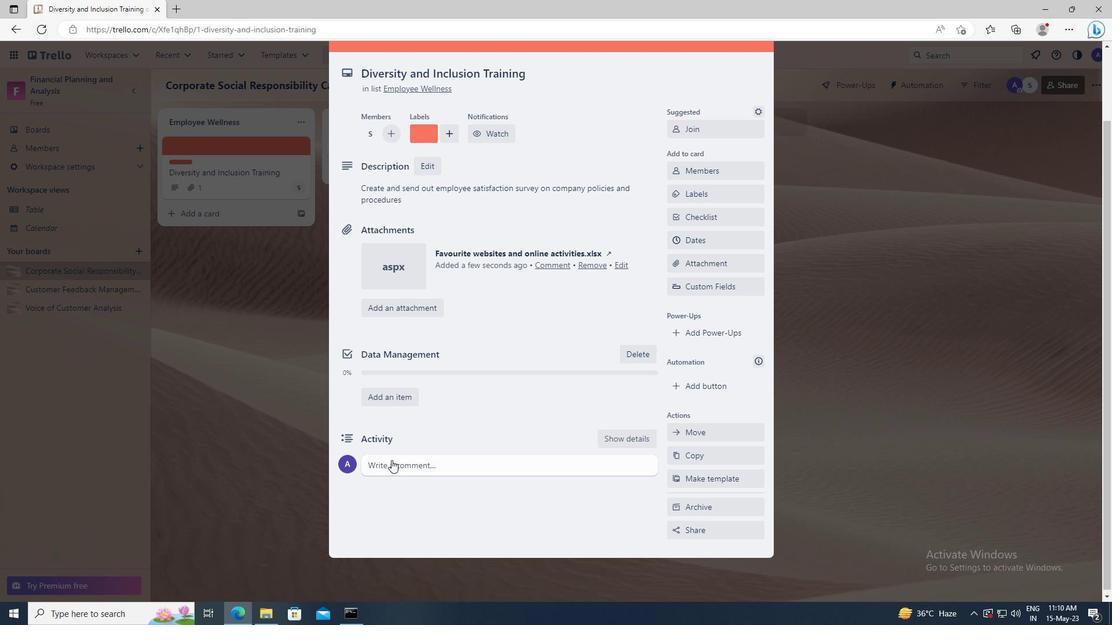 
Action: Mouse pressed left at (392, 465)
Screenshot: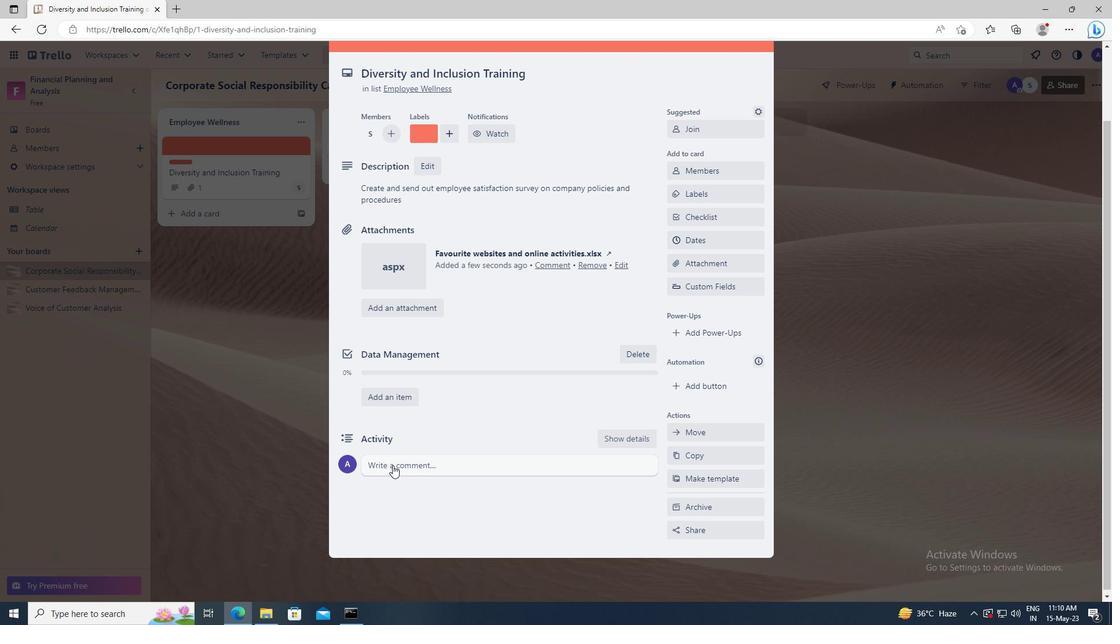 
Action: Key pressed <Key.shift>THIS<Key.space>TASK<Key.space>PRESENTS<Key.space>AN<Key.space>OPPORTUNITY<Key.space>TO<Key.space>DEMONSTRATE<Key.space>OUR<Key.space>CREATIVITY<Key.space>AND<Key.space>INNOVATION,<Key.space>THINKING<Key.space>OUTSIDE<Key.space>THE<Key.space>BOX<Key.space>TO<Key.space>FIND<Key.space>NEW<Key.space>SOLUTIONS.
Screenshot: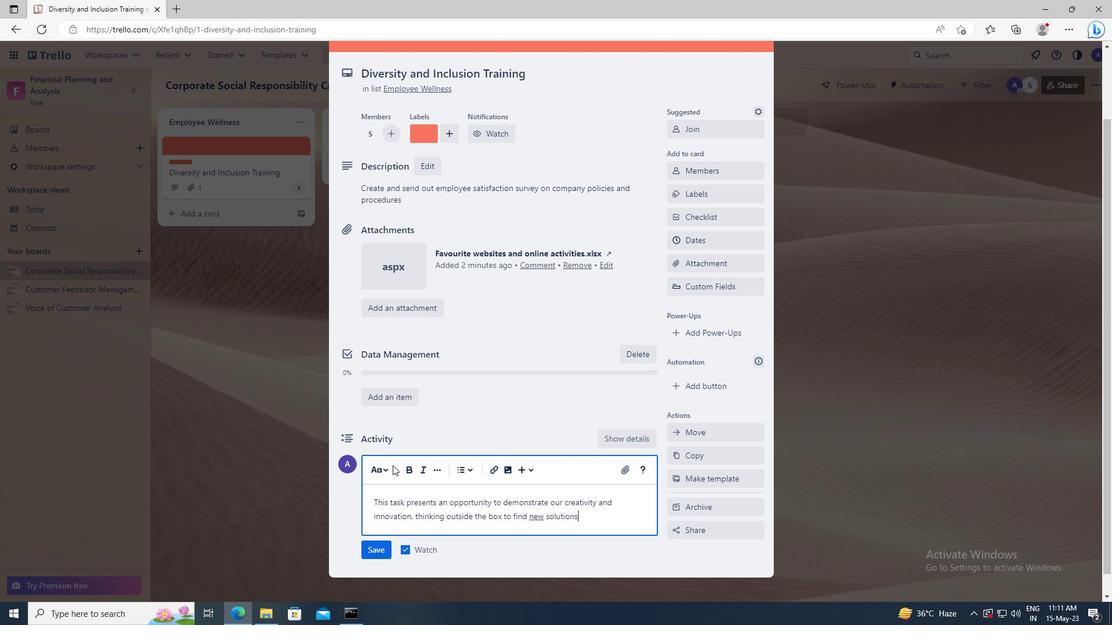 
Action: Mouse moved to (381, 552)
Screenshot: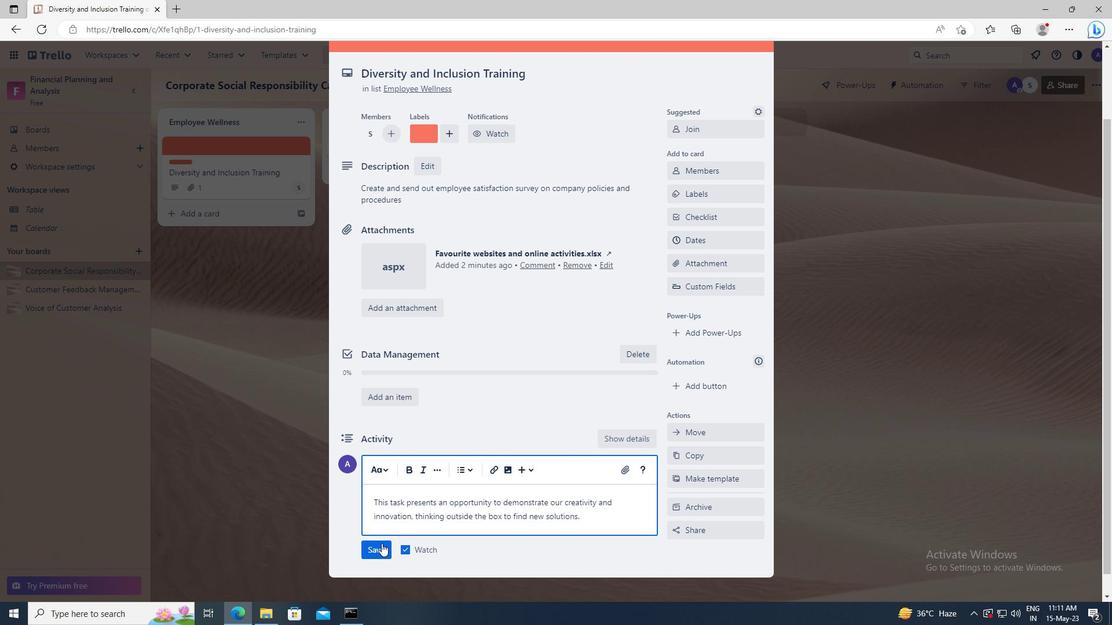 
Action: Mouse pressed left at (381, 552)
Screenshot: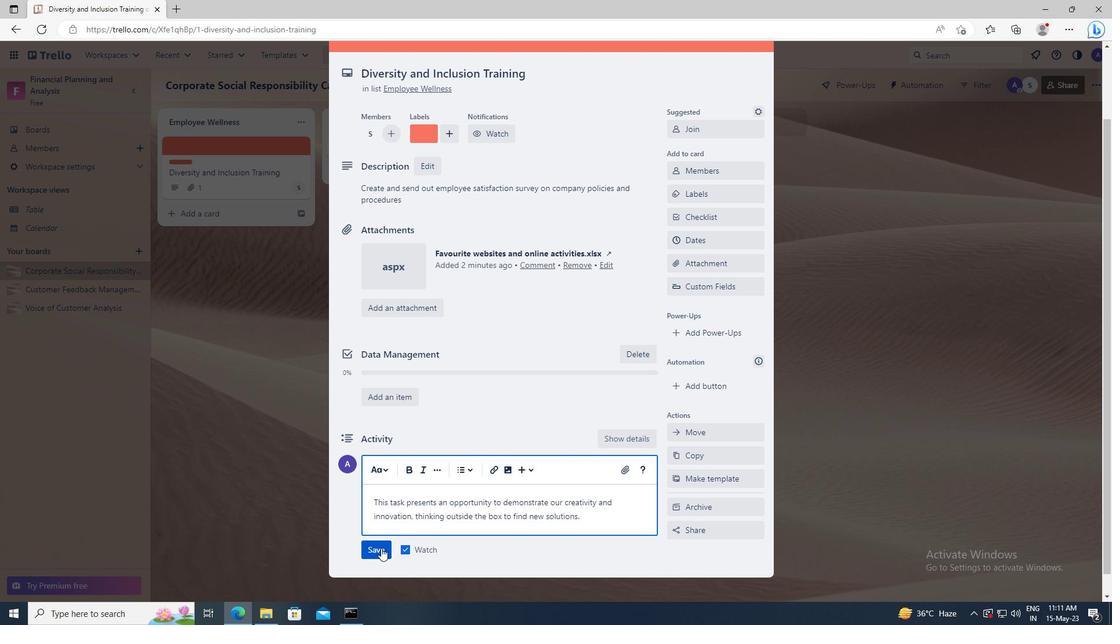 
Action: Mouse moved to (694, 239)
Screenshot: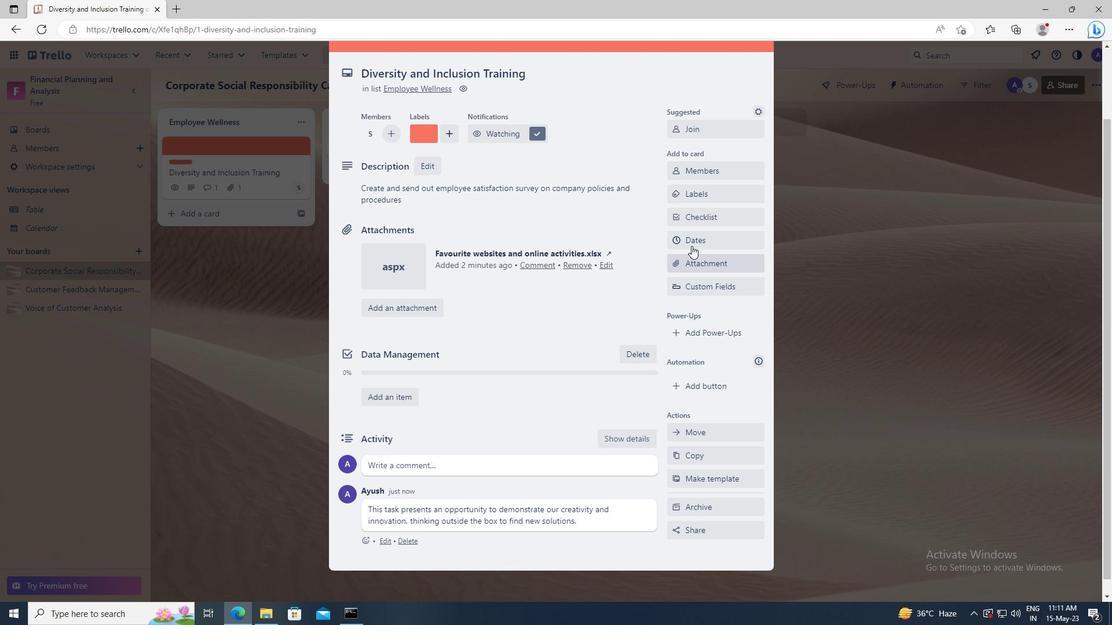 
Action: Mouse pressed left at (694, 239)
Screenshot: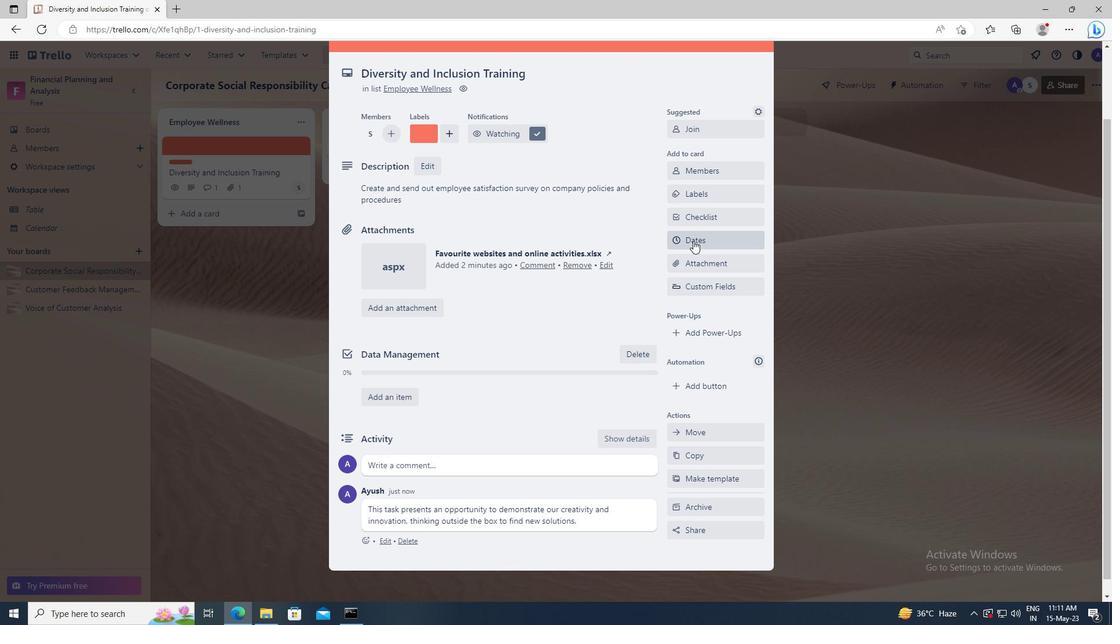 
Action: Mouse moved to (680, 297)
Screenshot: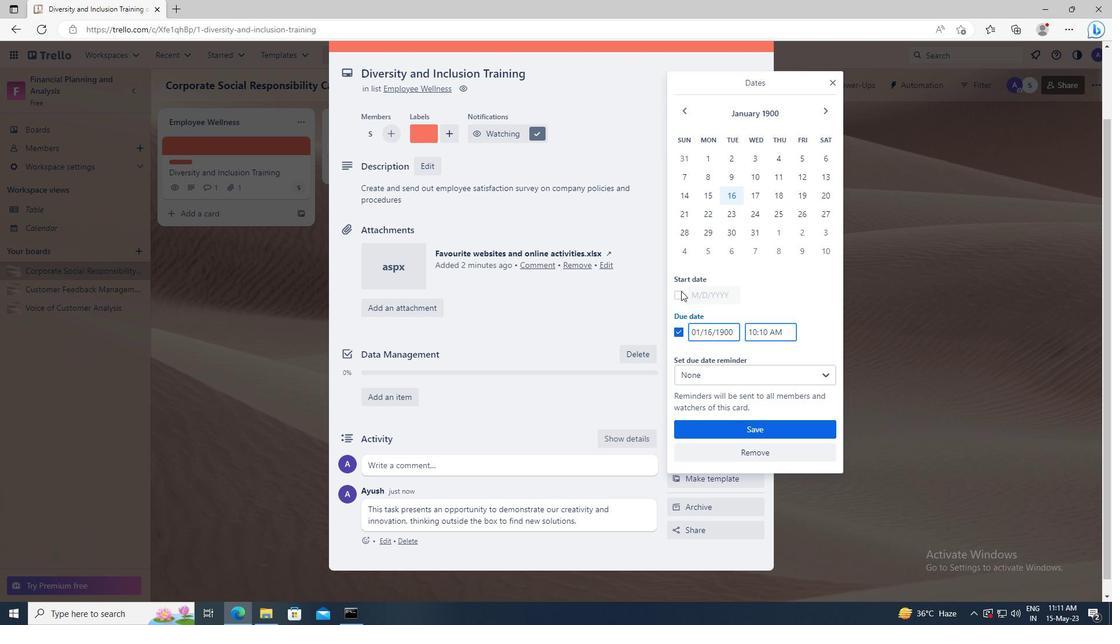 
Action: Mouse pressed left at (680, 297)
Screenshot: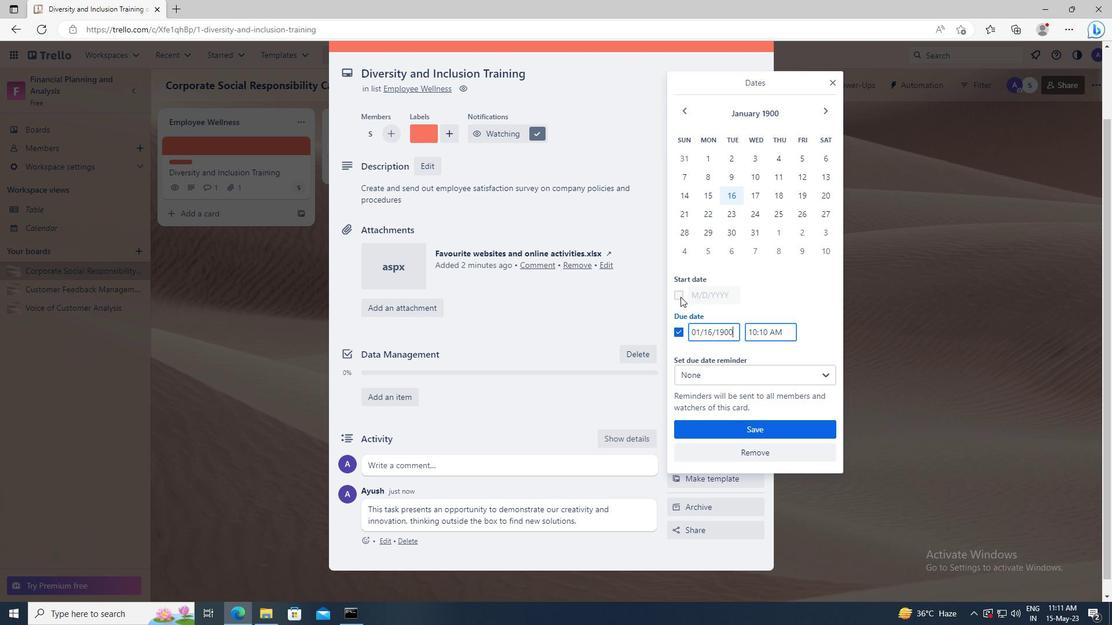 
Action: Mouse moved to (735, 294)
Screenshot: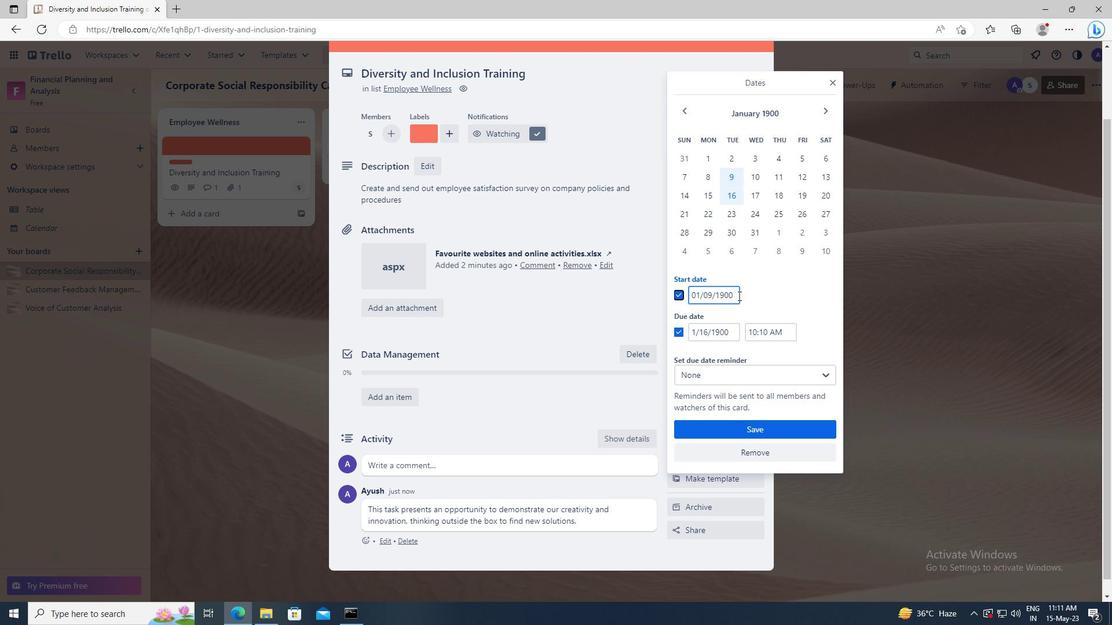 
Action: Mouse pressed left at (735, 294)
Screenshot: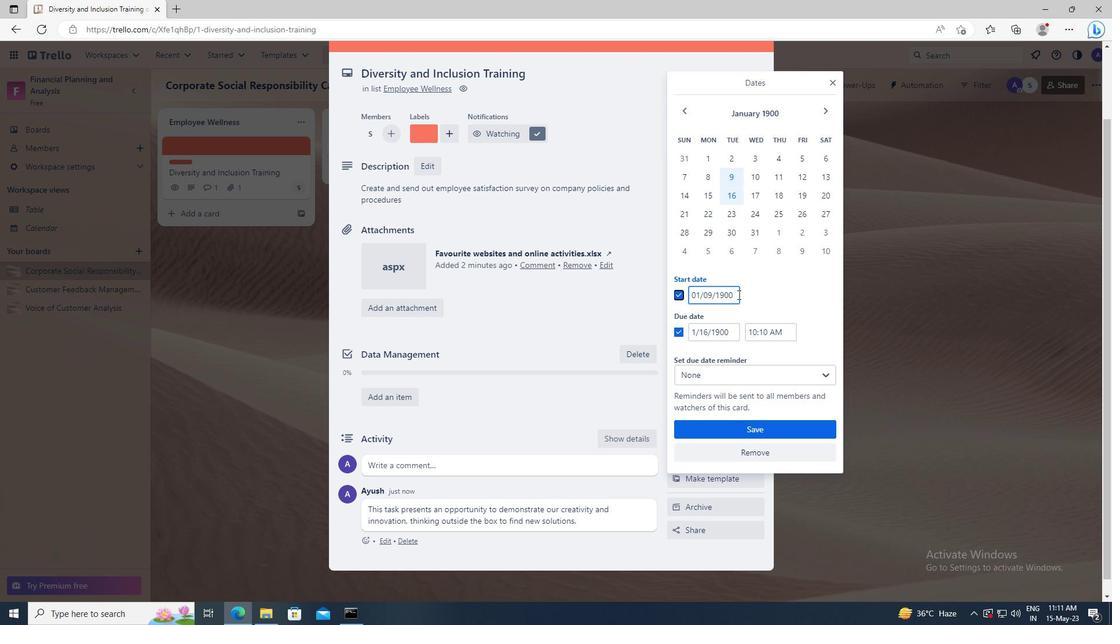 
Action: Key pressed <Key.left><Key.left><Key.left><Key.left><Key.left><Key.backspace>1
Screenshot: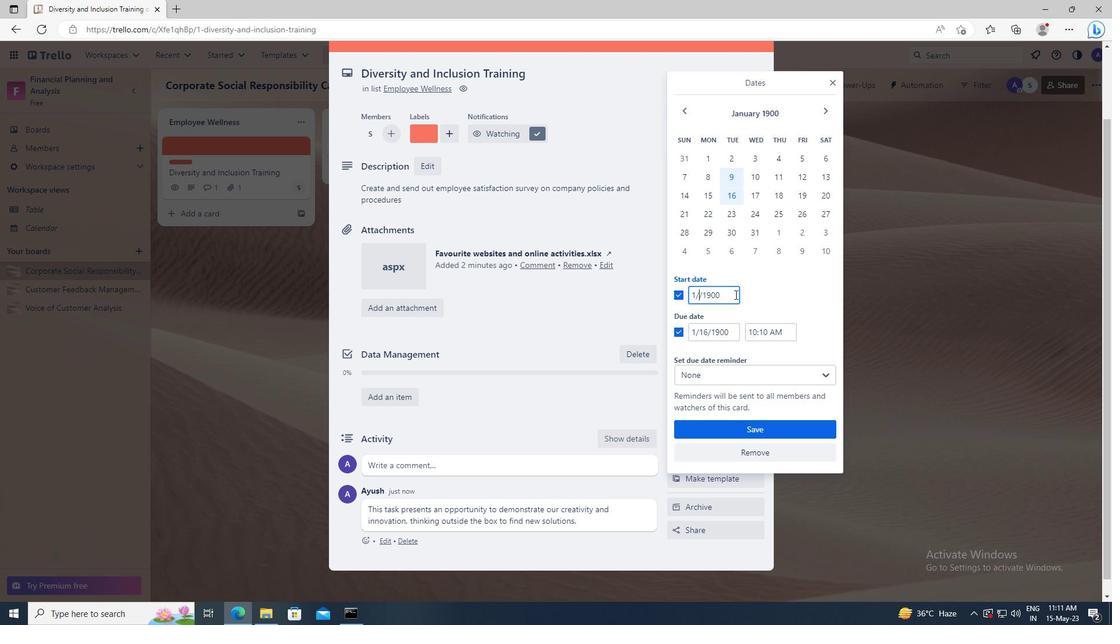 
Action: Mouse moved to (738, 329)
Screenshot: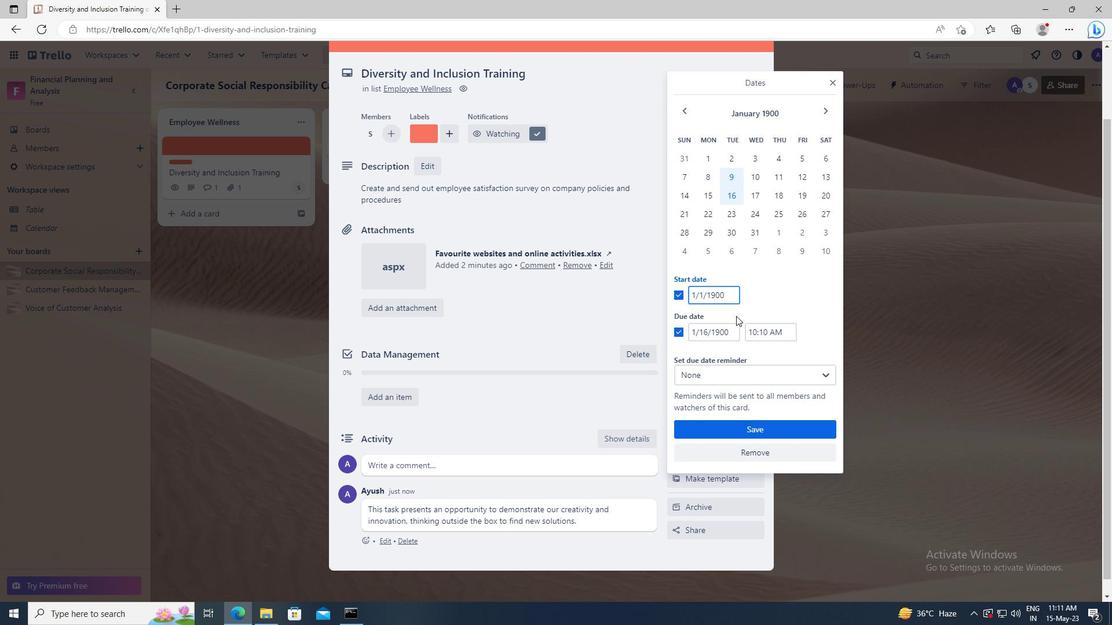 
Action: Mouse pressed left at (738, 329)
Screenshot: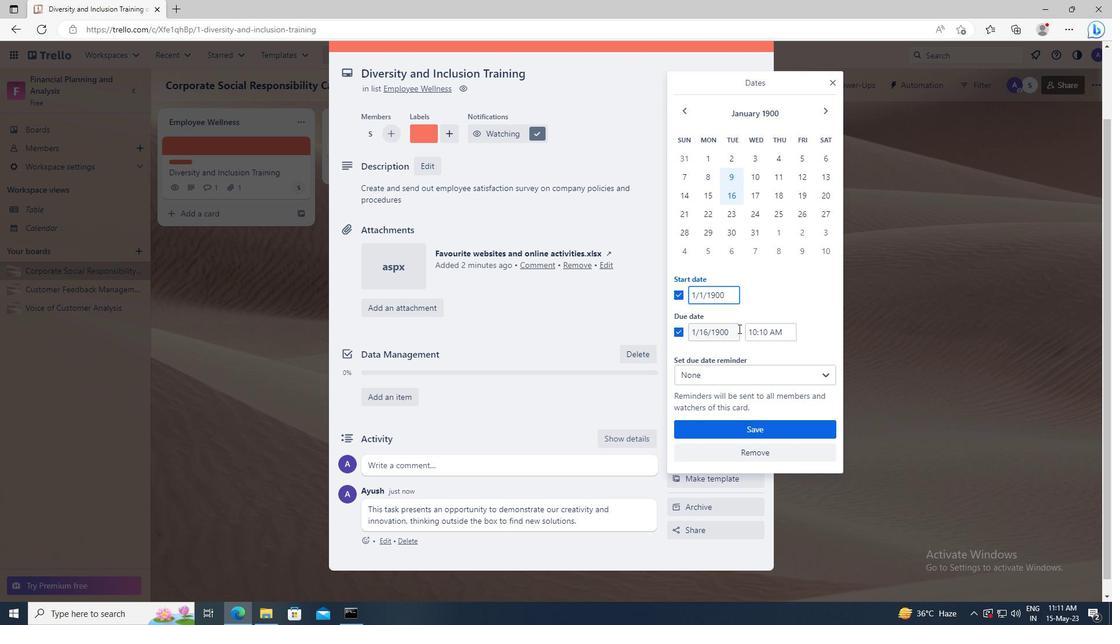 
Action: Key pressed <Key.left><Key.left><Key.left><Key.left><Key.left><Key.backspace><Key.backspace>8
Screenshot: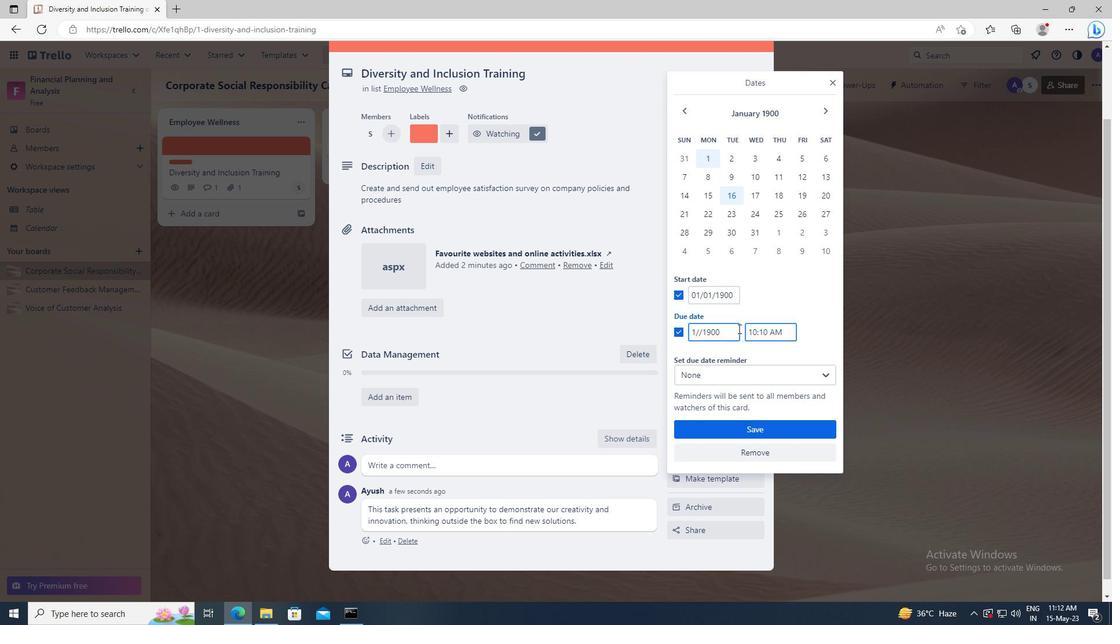 
Action: Mouse moved to (752, 426)
Screenshot: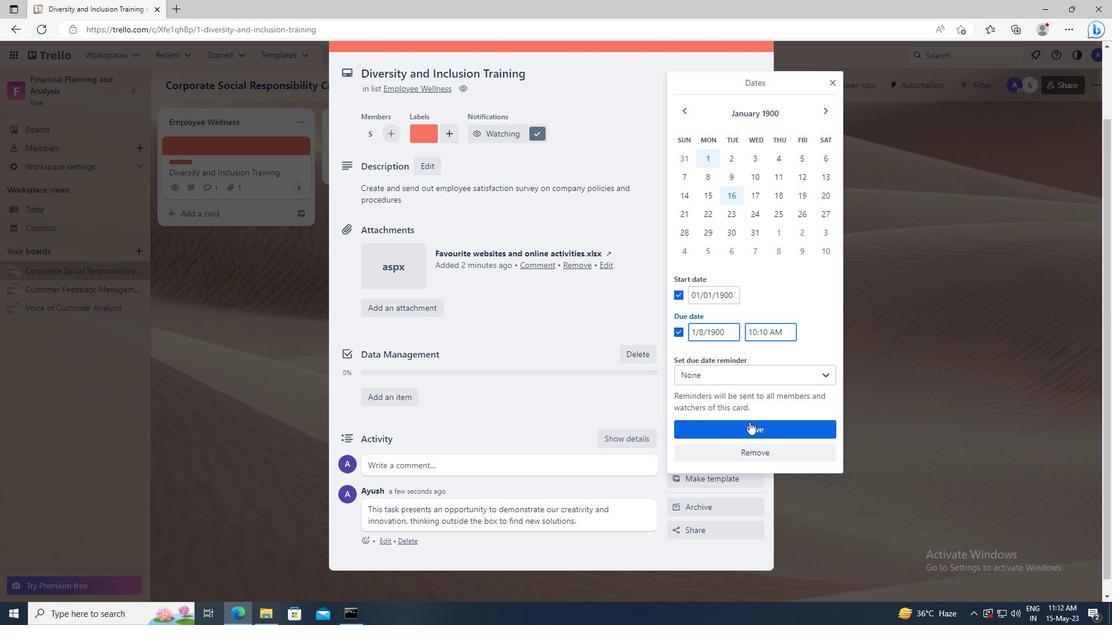 
Action: Mouse pressed left at (752, 426)
Screenshot: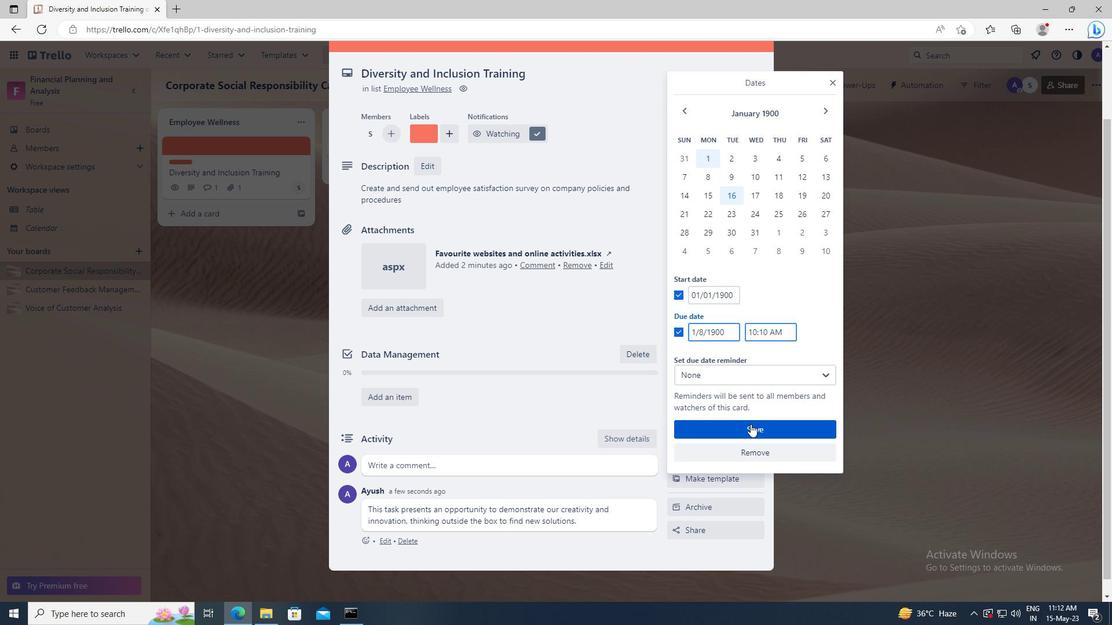 
